 Task: Look for space in Wazīrābād, Pakistan from 12th  August, 2023 to 15th August, 2023 for 3 adults in price range Rs.12000 to Rs.16000. Place can be entire place with 2 bedrooms having 3 beds and 1 bathroom. Property type can be house, flat, guest house. Booking option can be shelf check-in. Required host language is English.
Action: Mouse moved to (418, 63)
Screenshot: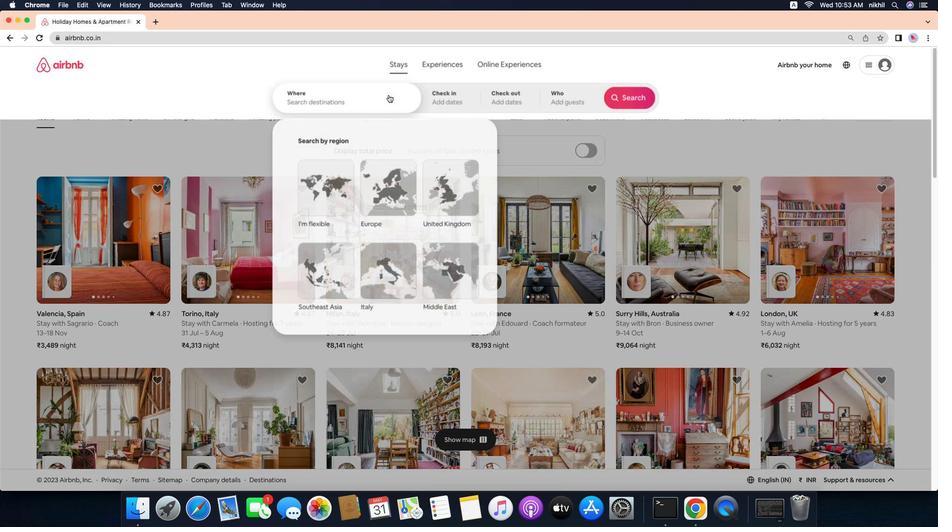 
Action: Mouse pressed left at (418, 63)
Screenshot: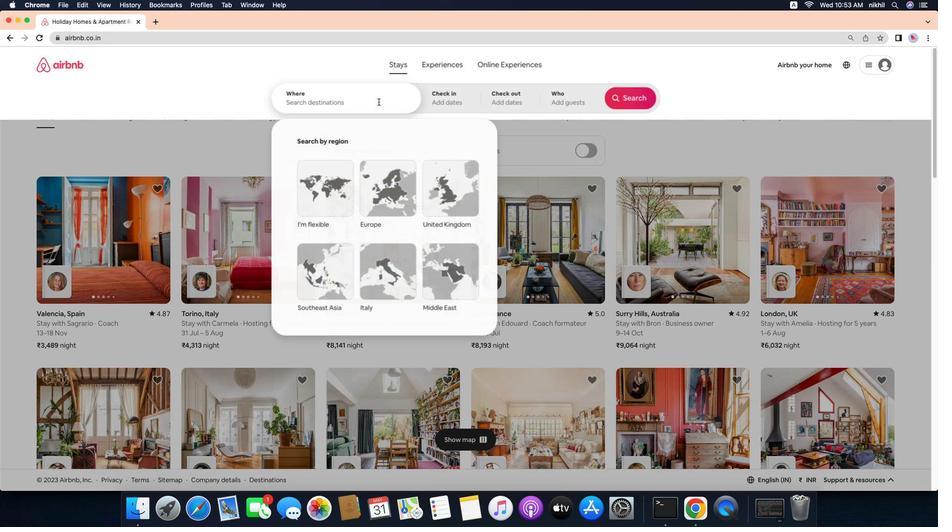 
Action: Mouse moved to (444, 64)
Screenshot: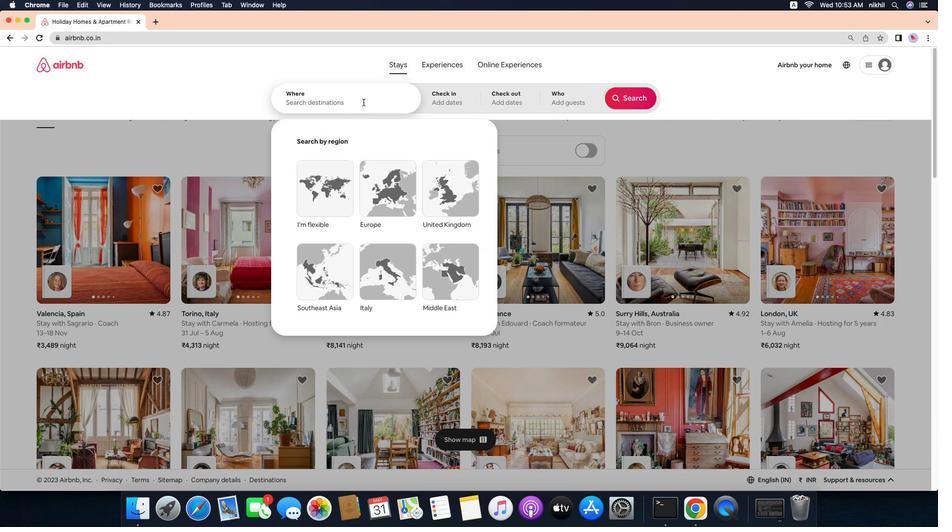 
Action: Mouse pressed left at (444, 64)
Screenshot: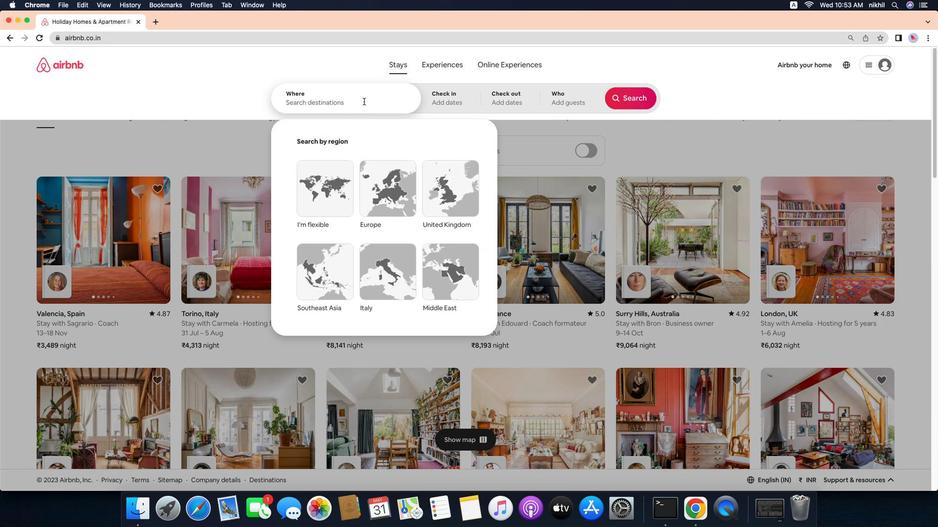
Action: Mouse moved to (382, 102)
Screenshot: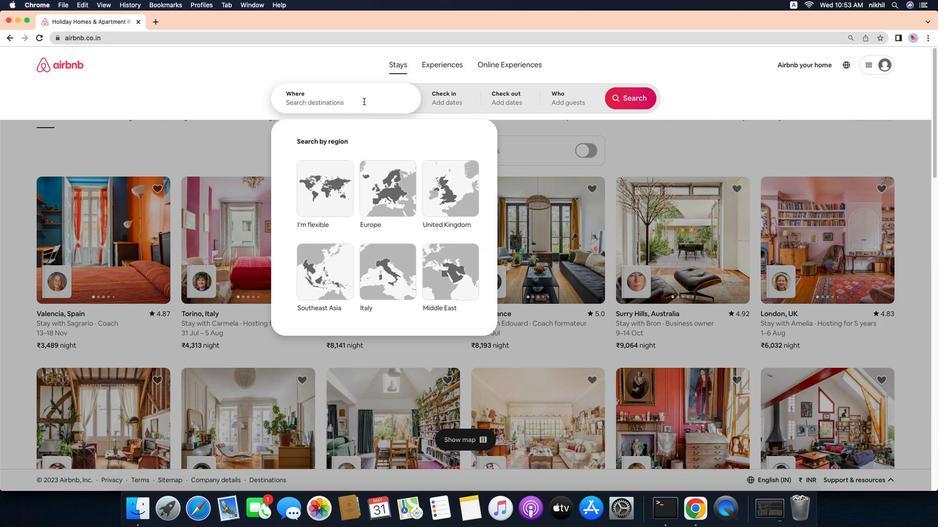 
Action: Mouse pressed left at (382, 102)
Screenshot: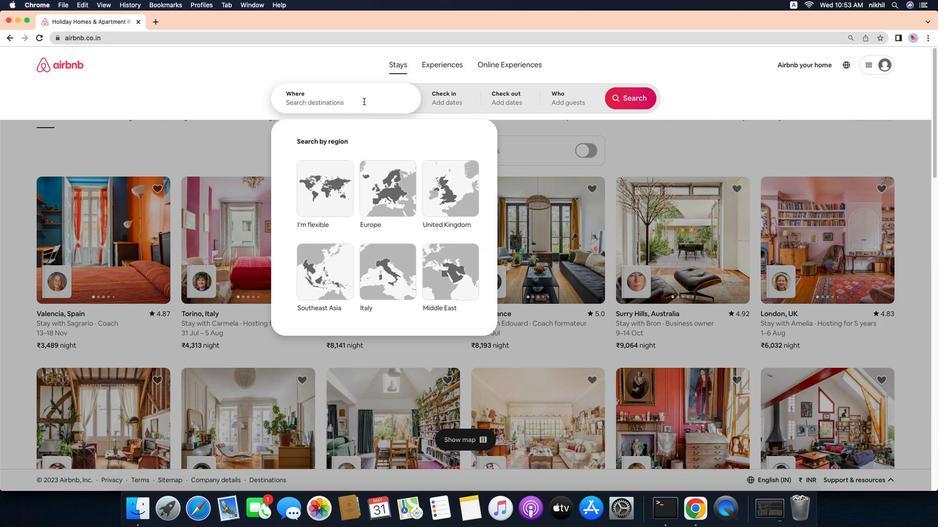 
Action: Key pressed Key.caps_lock'W'Key.caps_lock'a''z''i''r''a''b''a''d'','Key.space
Screenshot: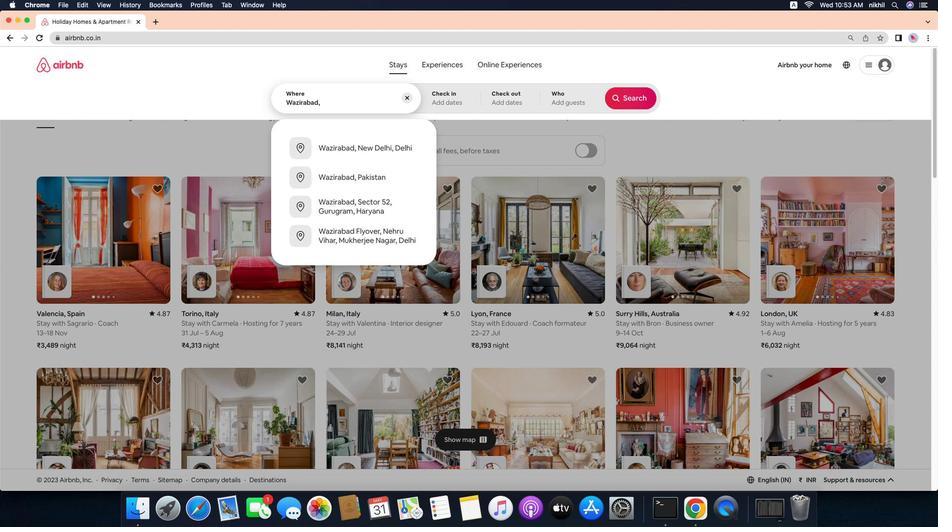 
Action: Mouse moved to (405, 183)
Screenshot: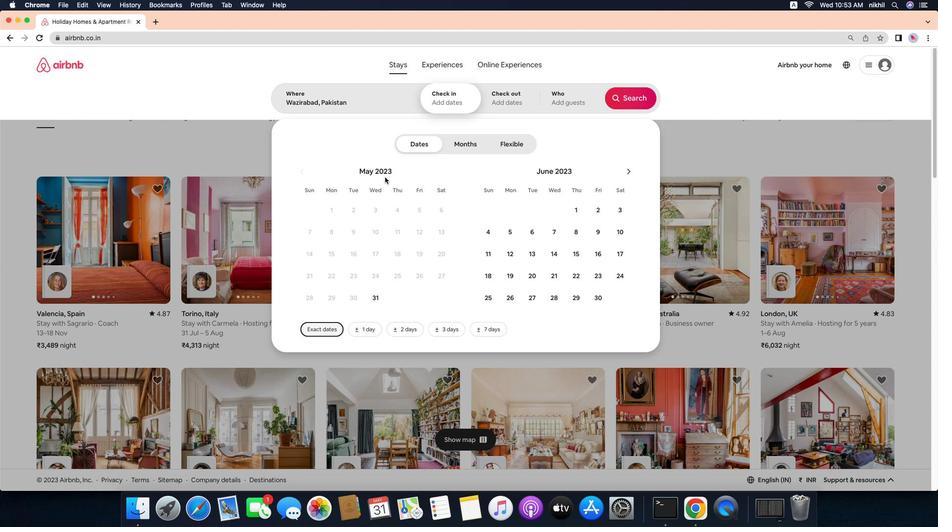 
Action: Mouse pressed left at (405, 183)
Screenshot: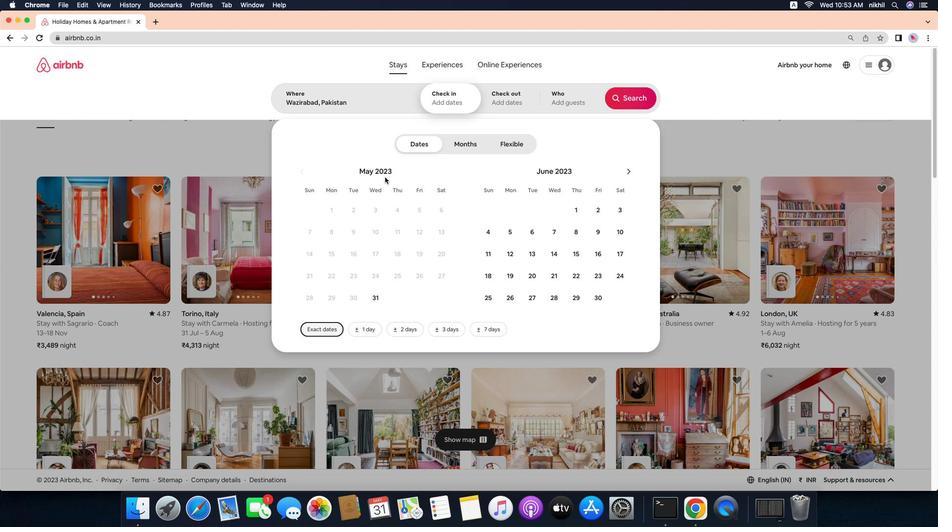 
Action: Mouse moved to (660, 178)
Screenshot: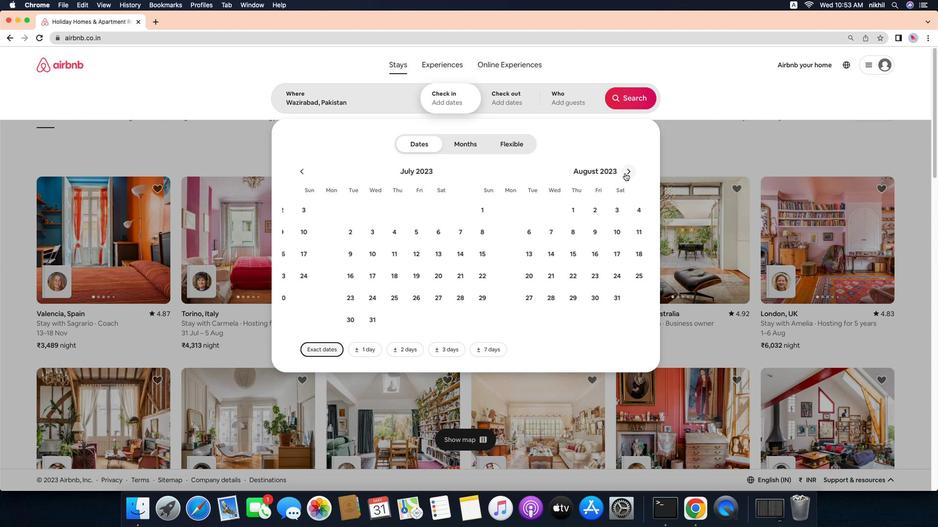 
Action: Mouse pressed left at (660, 178)
Screenshot: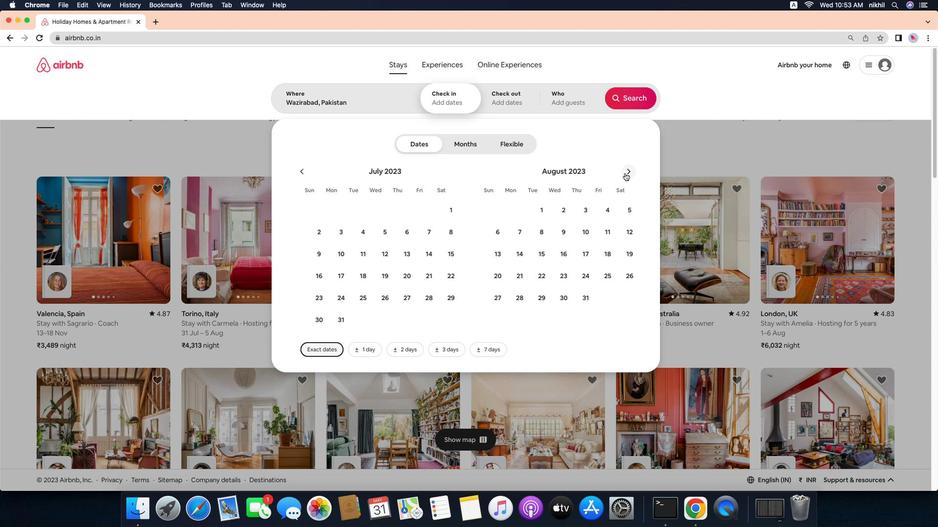 
Action: Mouse pressed left at (660, 178)
Screenshot: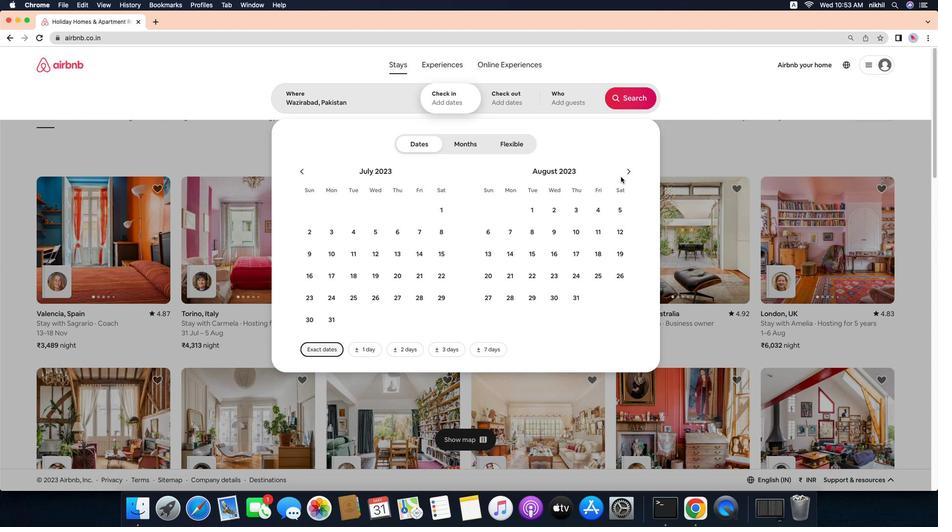 
Action: Mouse moved to (658, 243)
Screenshot: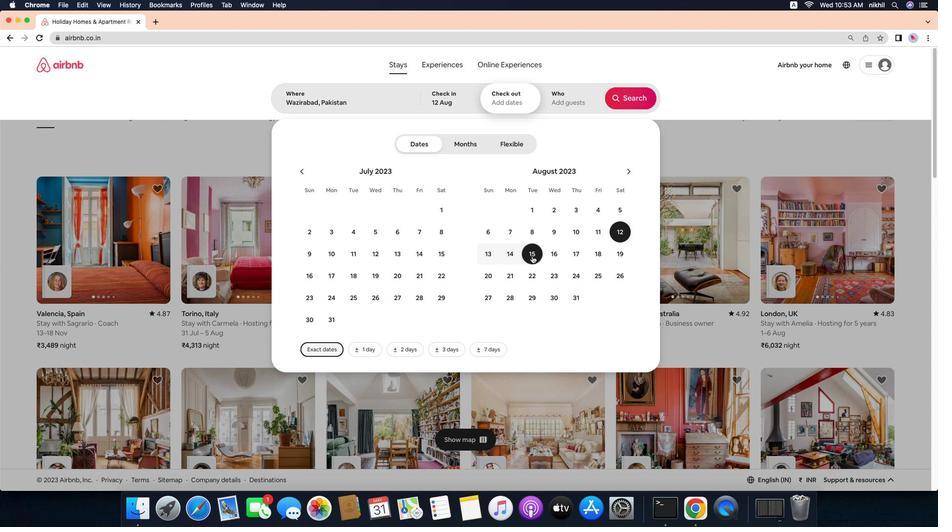 
Action: Mouse pressed left at (658, 243)
Screenshot: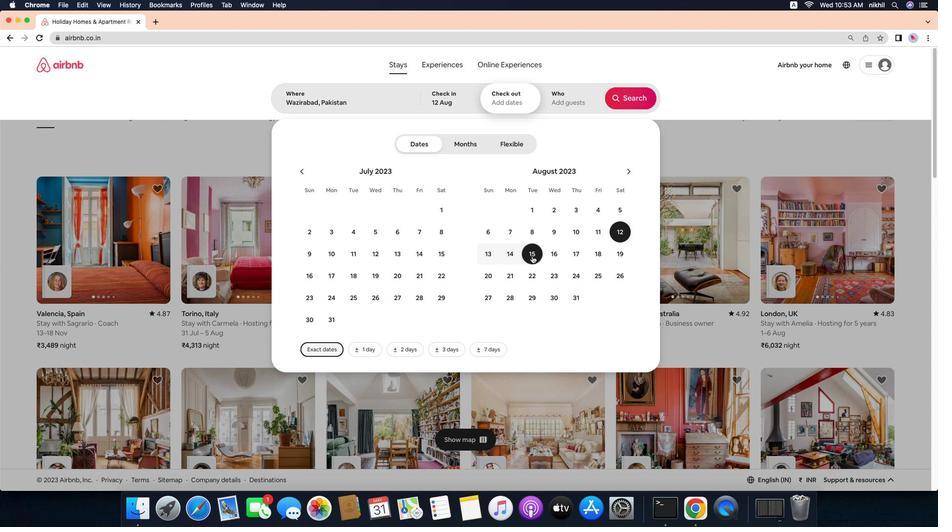 
Action: Mouse moved to (561, 267)
Screenshot: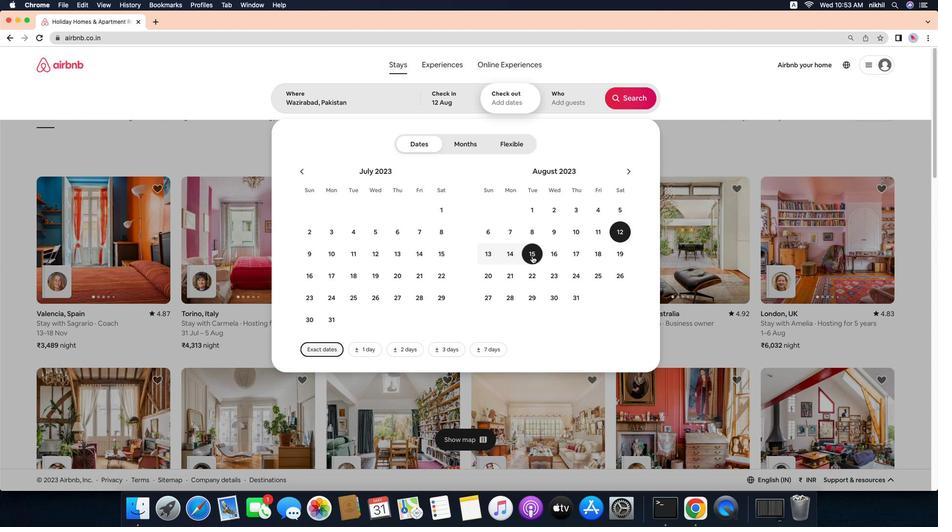 
Action: Mouse pressed left at (561, 267)
Screenshot: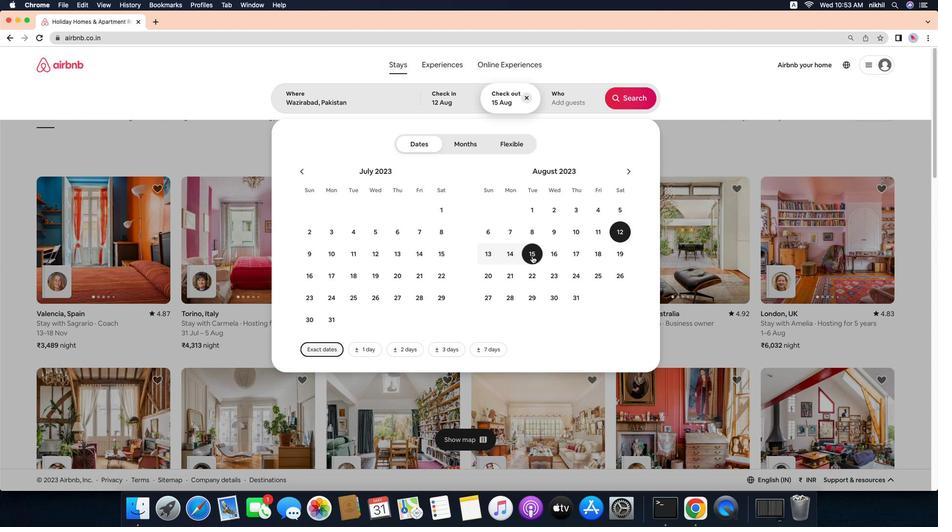 
Action: Mouse moved to (587, 102)
Screenshot: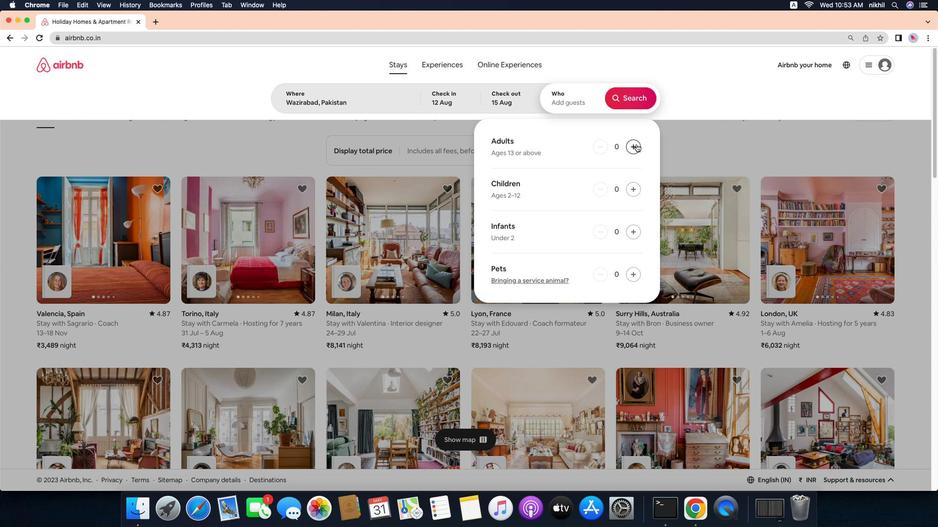 
Action: Mouse pressed left at (587, 102)
Screenshot: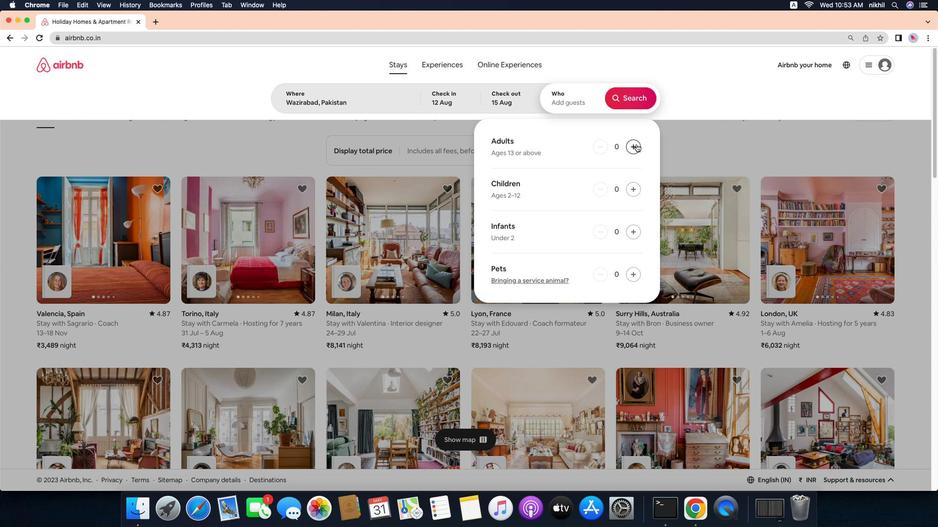 
Action: Mouse moved to (673, 148)
Screenshot: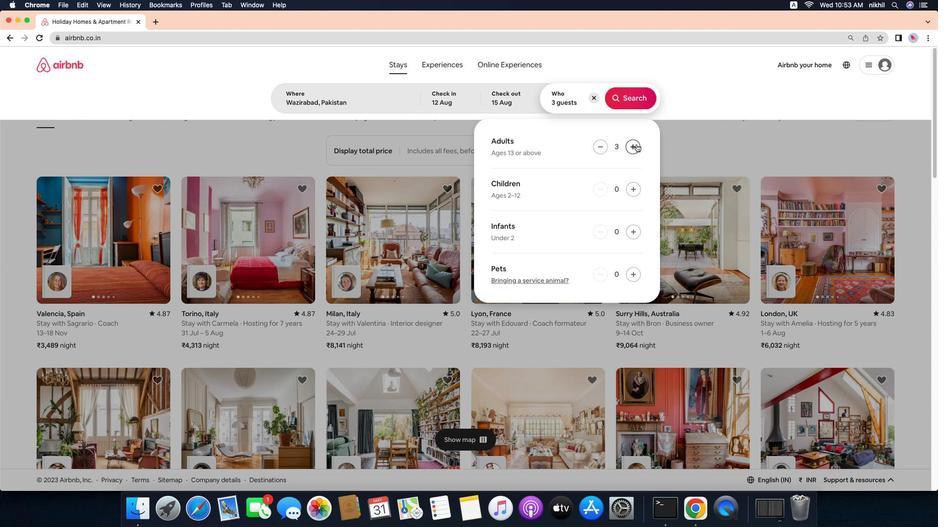 
Action: Mouse pressed left at (673, 148)
Screenshot: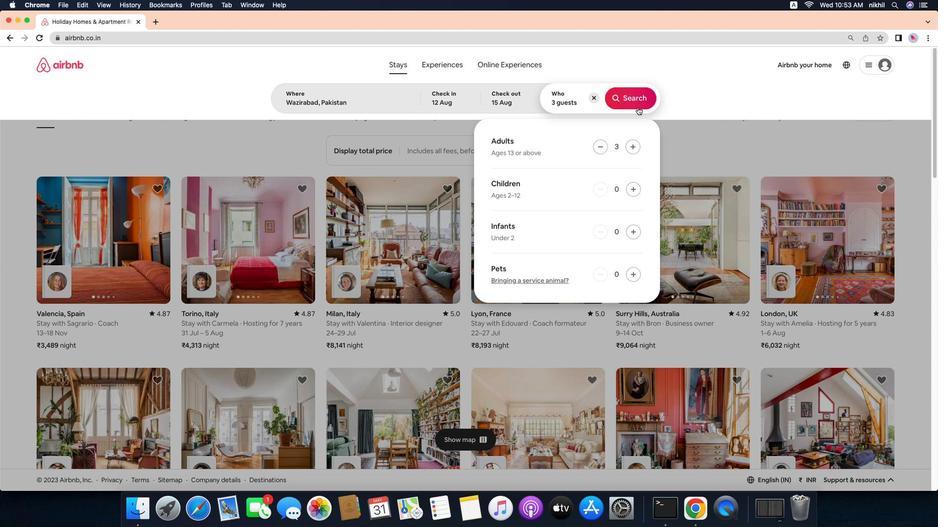 
Action: Mouse pressed left at (673, 148)
Screenshot: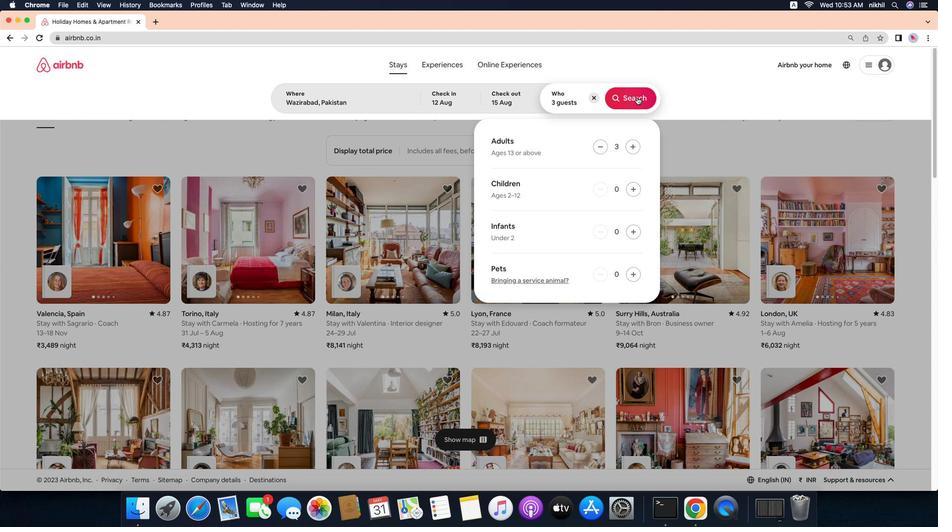
Action: Mouse pressed left at (673, 148)
Screenshot: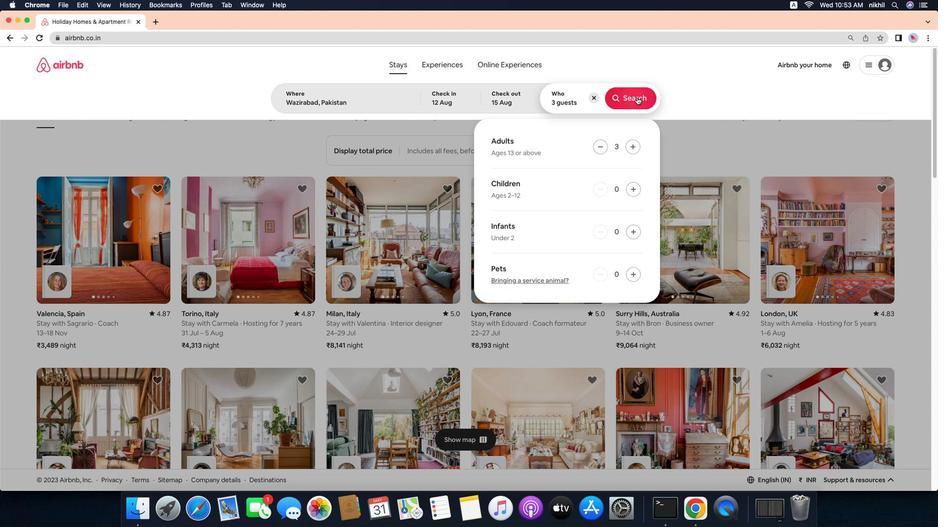 
Action: Mouse moved to (673, 98)
Screenshot: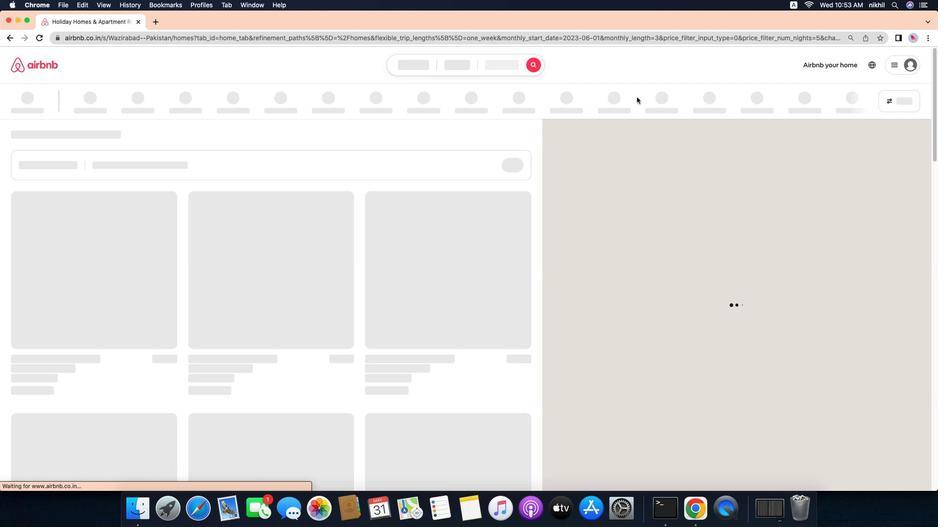 
Action: Mouse pressed left at (673, 98)
Screenshot: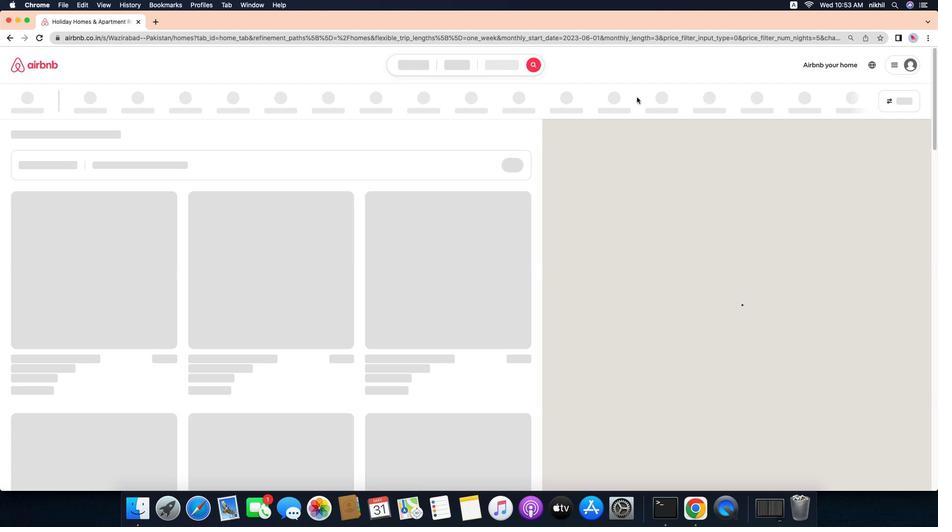 
Action: Mouse moved to (952, 102)
Screenshot: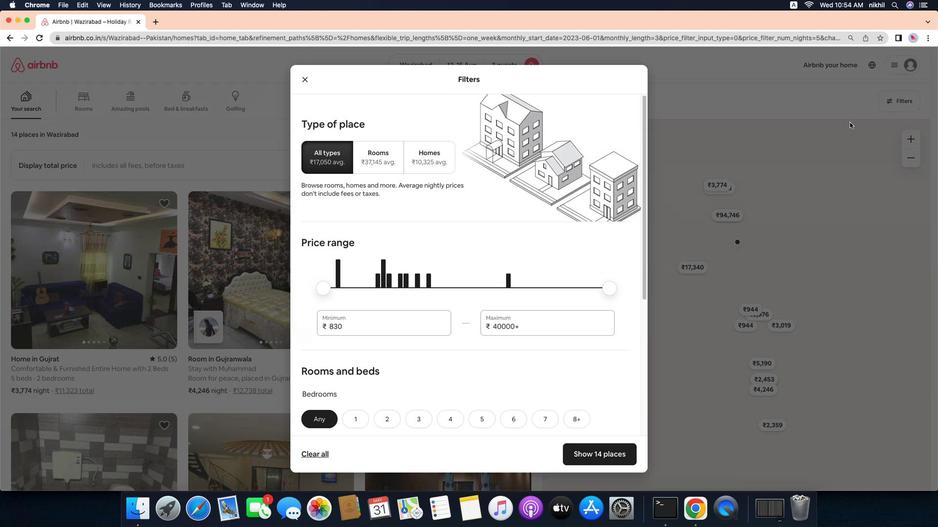 
Action: Mouse pressed left at (952, 102)
Screenshot: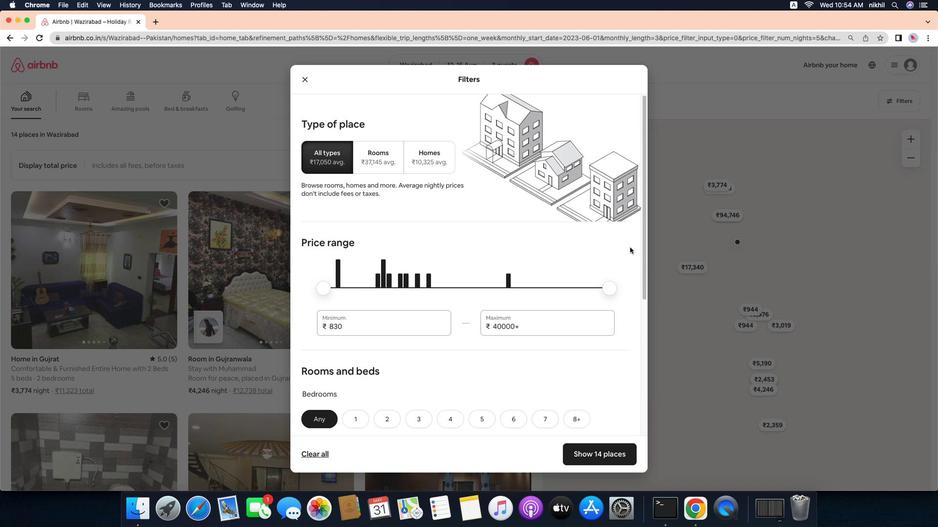 
Action: Mouse moved to (411, 343)
Screenshot: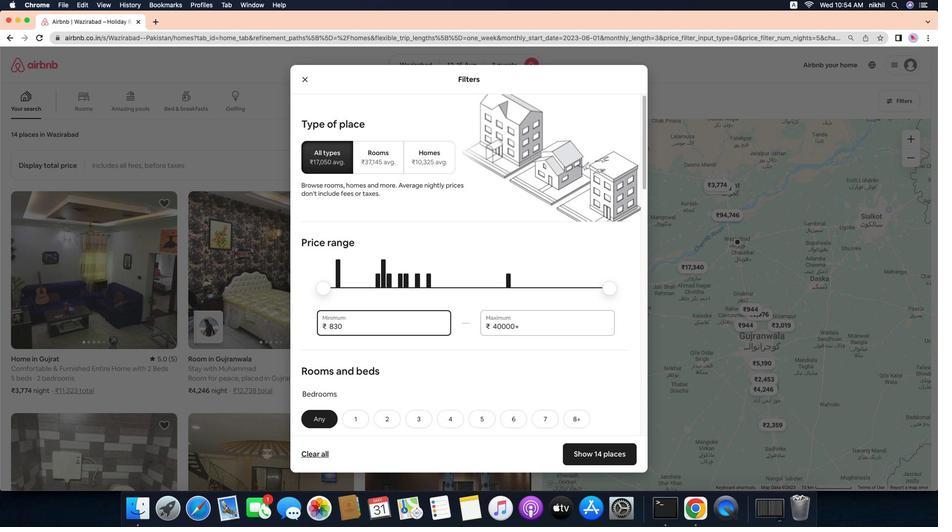 
Action: Mouse pressed left at (411, 343)
Screenshot: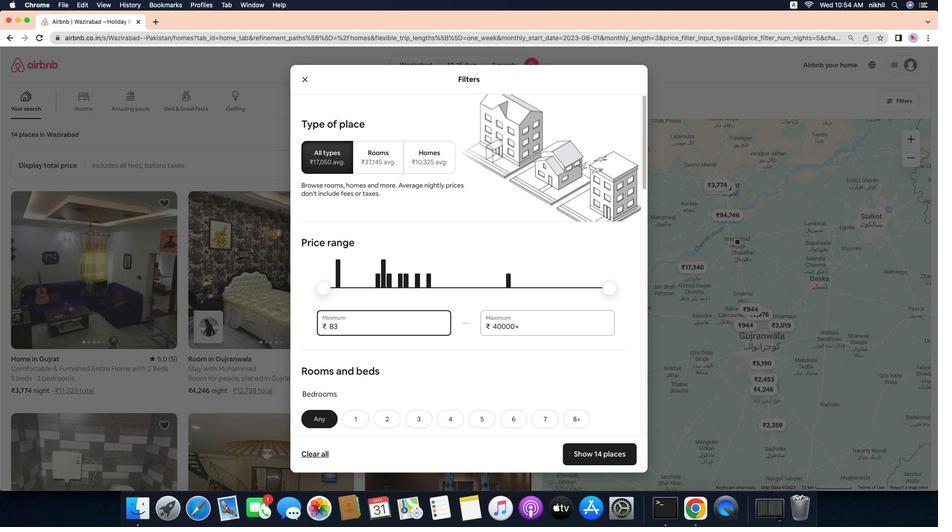 
Action: Key pressed Key.backspaceKey.backspaceKey.backspaceKey.backspace'1''2''0''0''0'
Screenshot: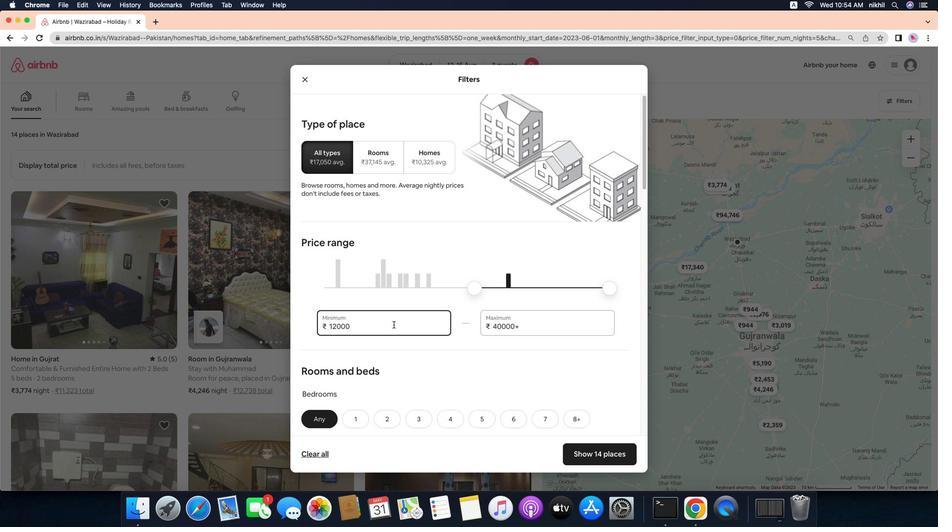 
Action: Mouse moved to (565, 341)
Screenshot: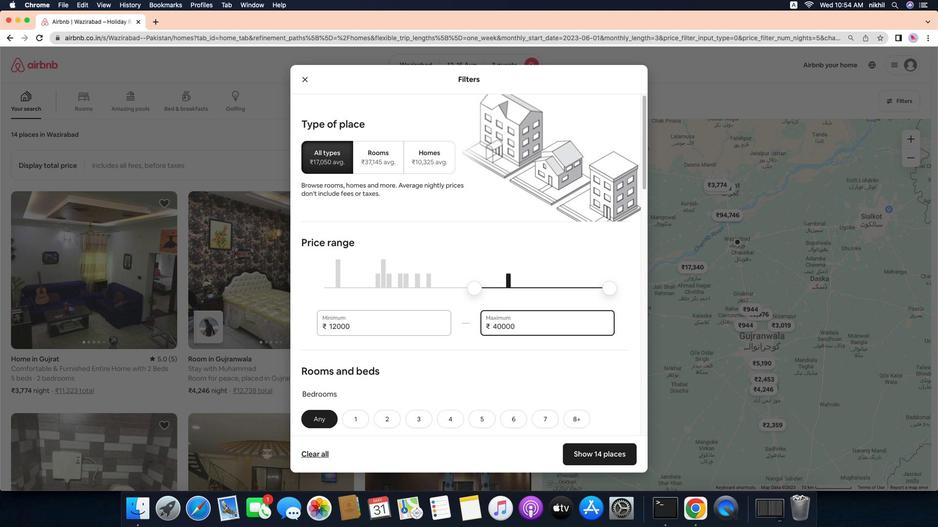 
Action: Mouse pressed left at (565, 341)
Screenshot: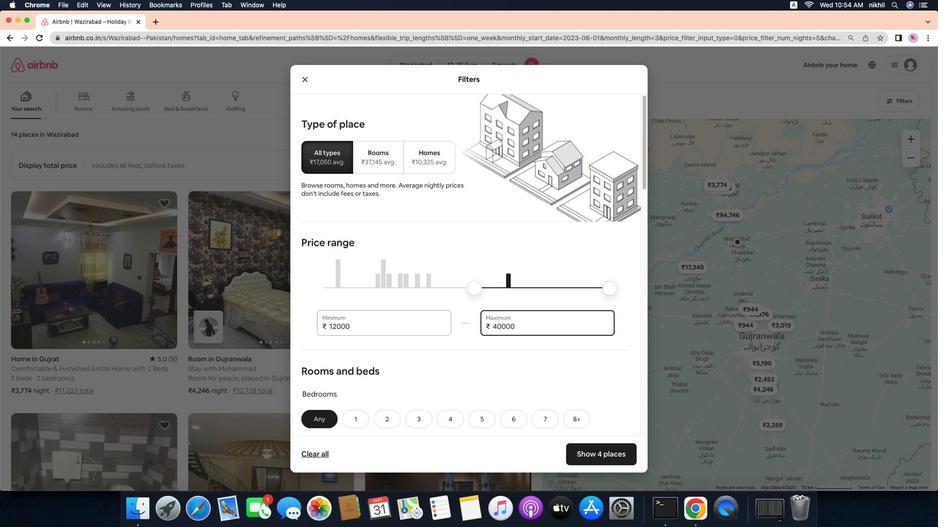 
Action: Key pressed Key.backspaceKey.backspaceKey.backspaceKey.backspaceKey.backspaceKey.backspace'1''6''0''0''0'
Screenshot: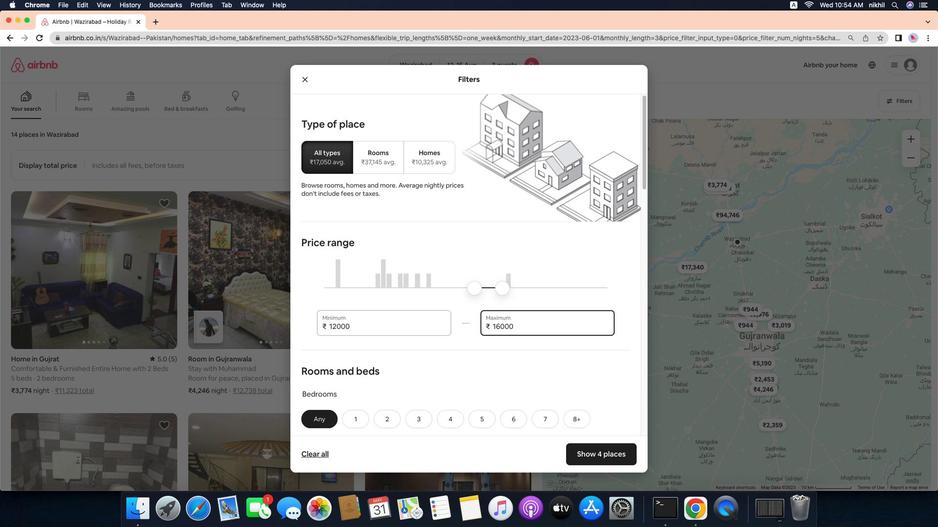 
Action: Mouse moved to (479, 374)
Screenshot: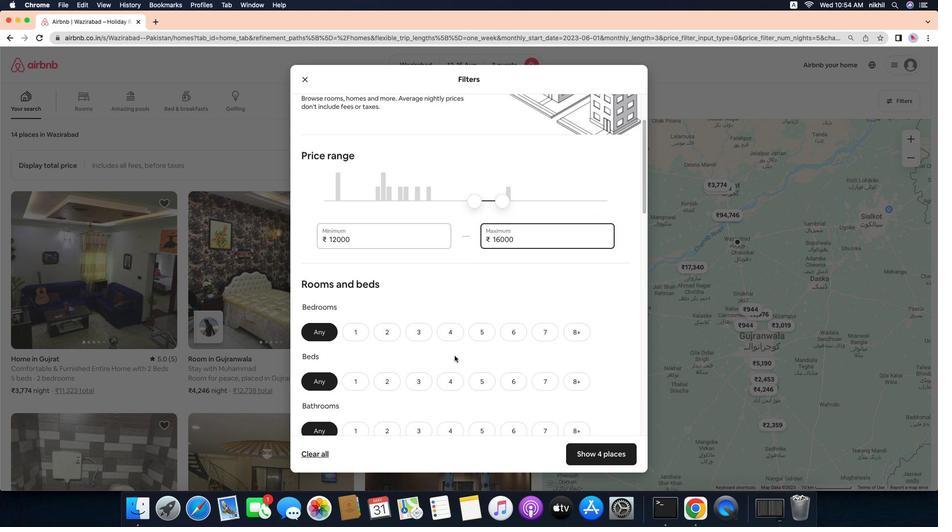 
Action: Mouse scrolled (479, 374) with delta (-5, -5)
Screenshot: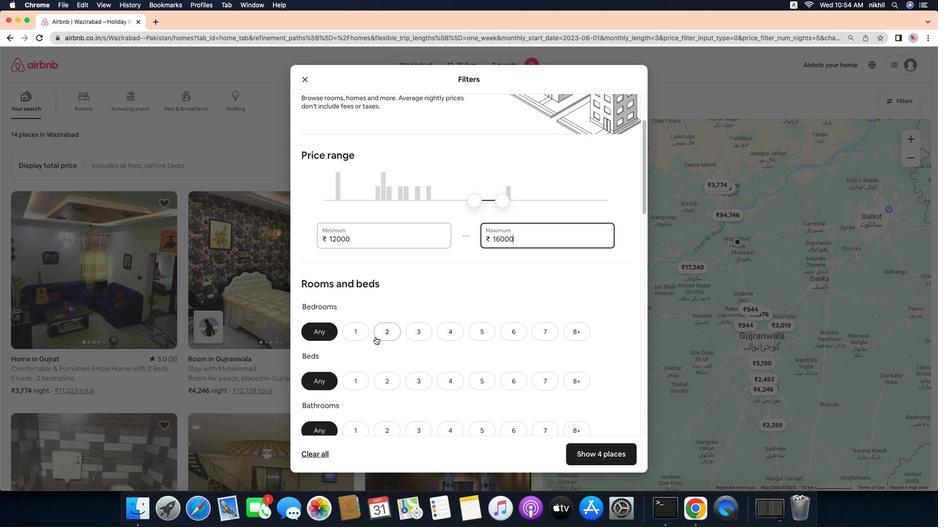 
Action: Mouse scrolled (479, 374) with delta (-5, -5)
Screenshot: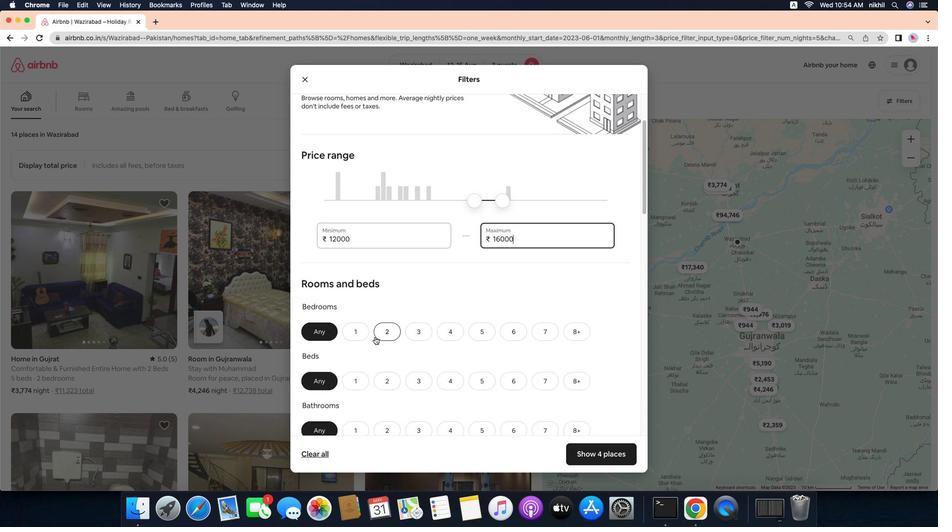 
Action: Mouse scrolled (479, 374) with delta (-5, -6)
Screenshot: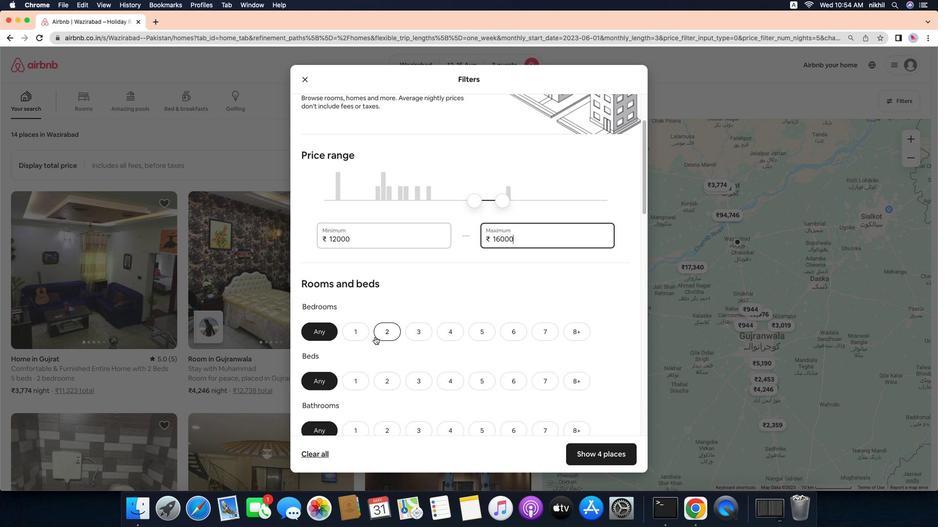 
Action: Mouse scrolled (479, 374) with delta (-5, -5)
Screenshot: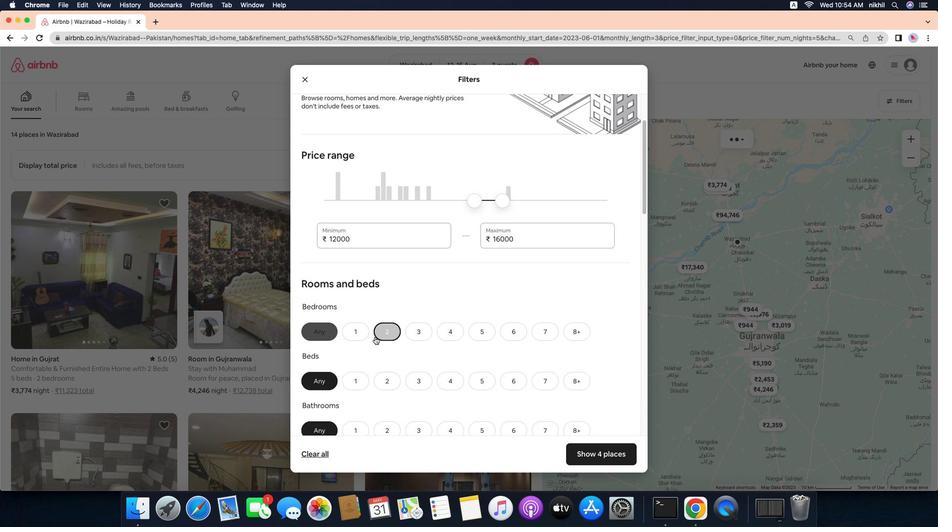 
Action: Mouse moved to (394, 354)
Screenshot: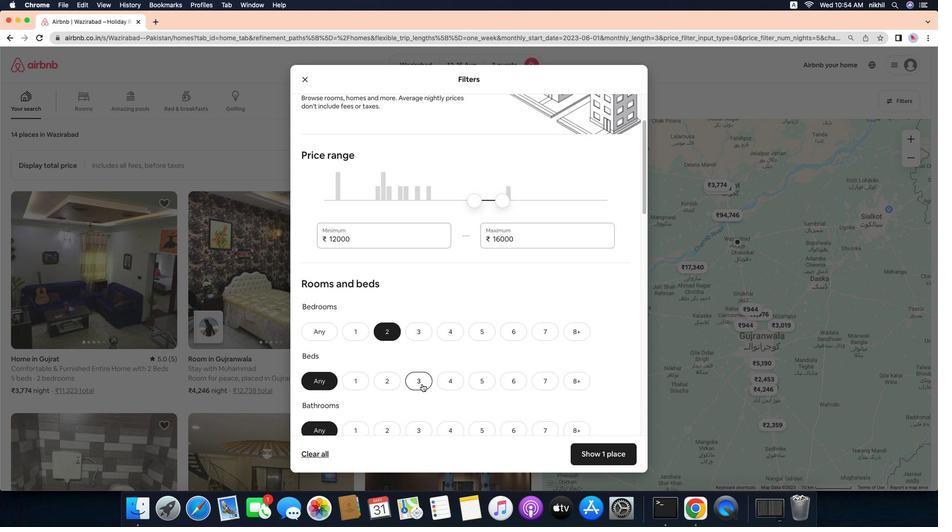 
Action: Mouse pressed left at (394, 354)
Screenshot: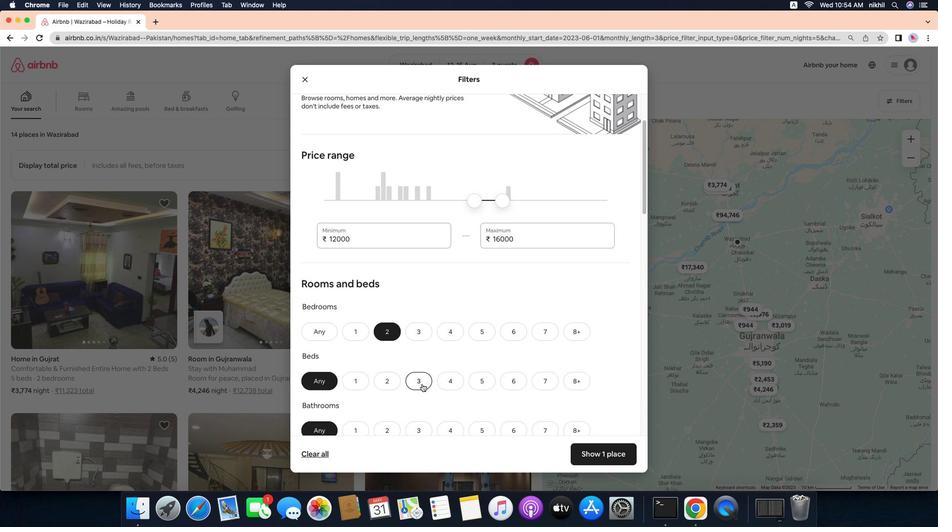 
Action: Mouse moved to (444, 404)
Screenshot: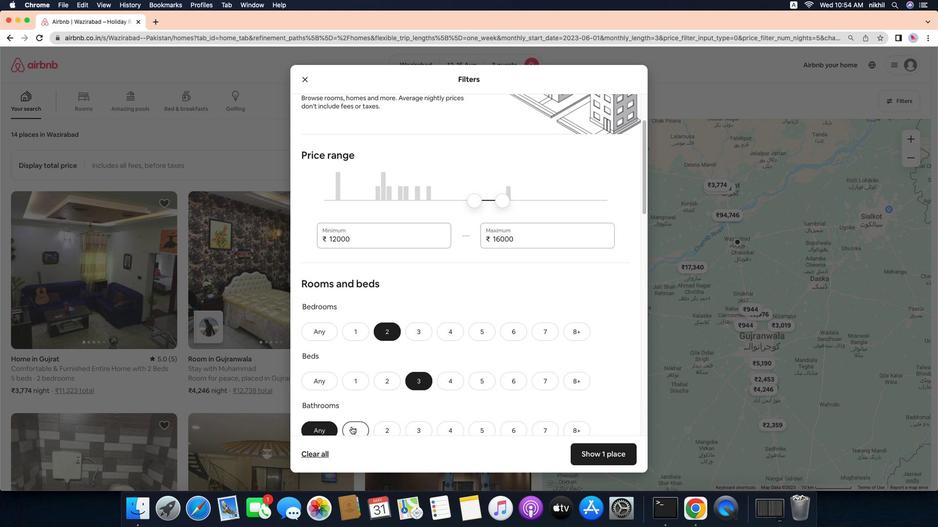 
Action: Mouse pressed left at (444, 404)
Screenshot: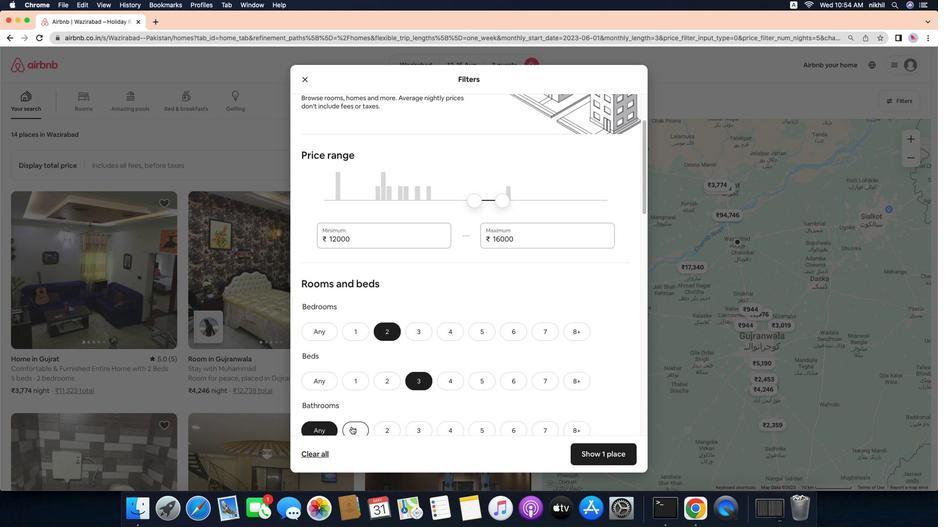 
Action: Mouse moved to (368, 450)
Screenshot: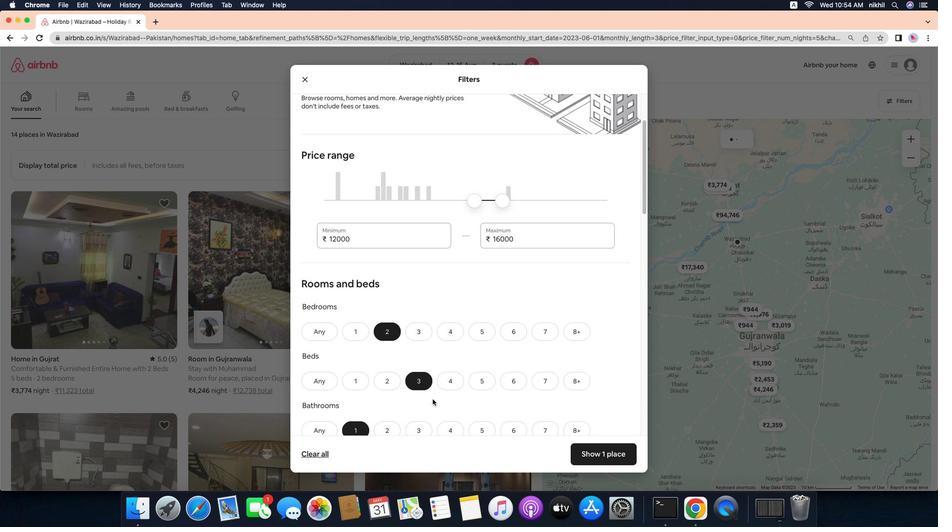 
Action: Mouse pressed left at (368, 450)
Screenshot: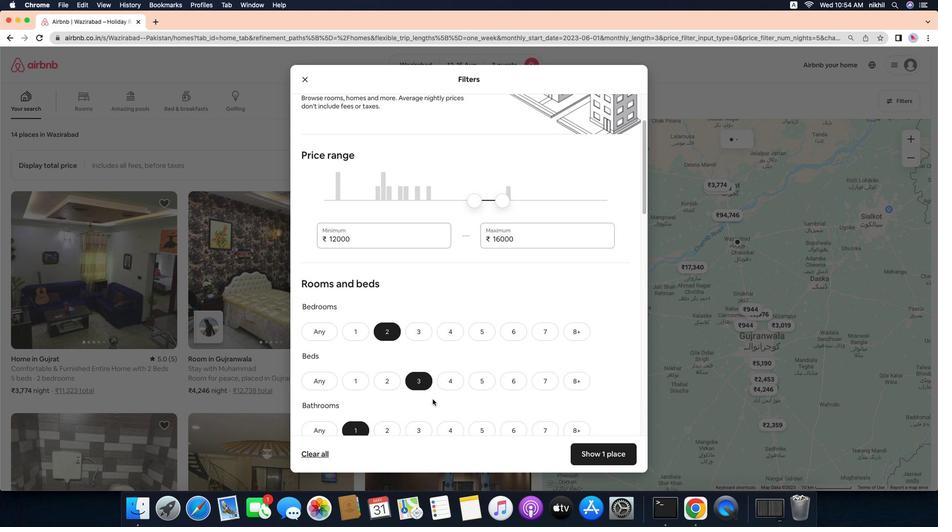 
Action: Mouse moved to (455, 420)
Screenshot: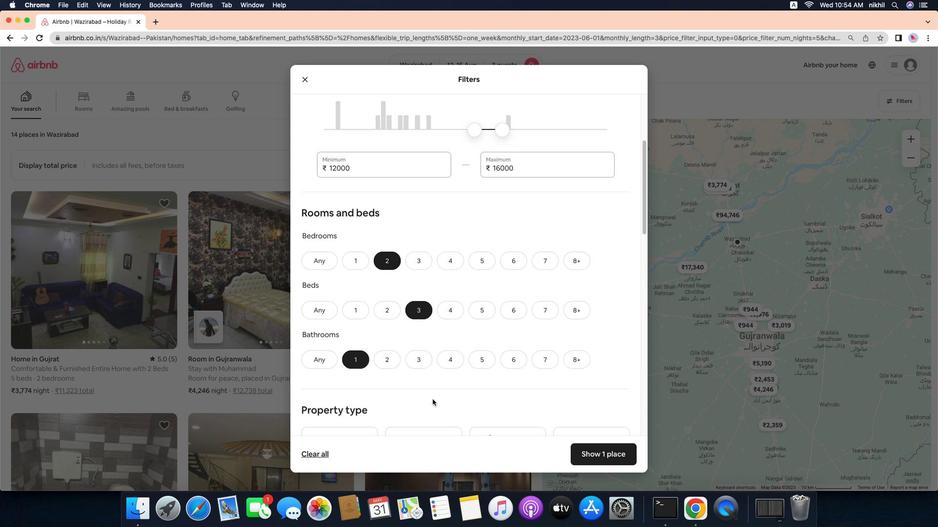 
Action: Mouse scrolled (455, 420) with delta (-5, -5)
Screenshot: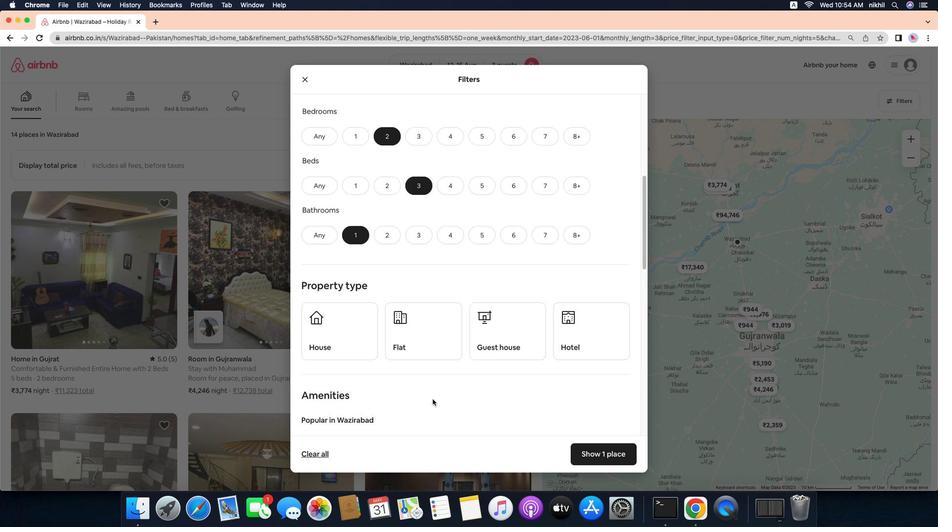 
Action: Mouse scrolled (455, 420) with delta (-5, -5)
Screenshot: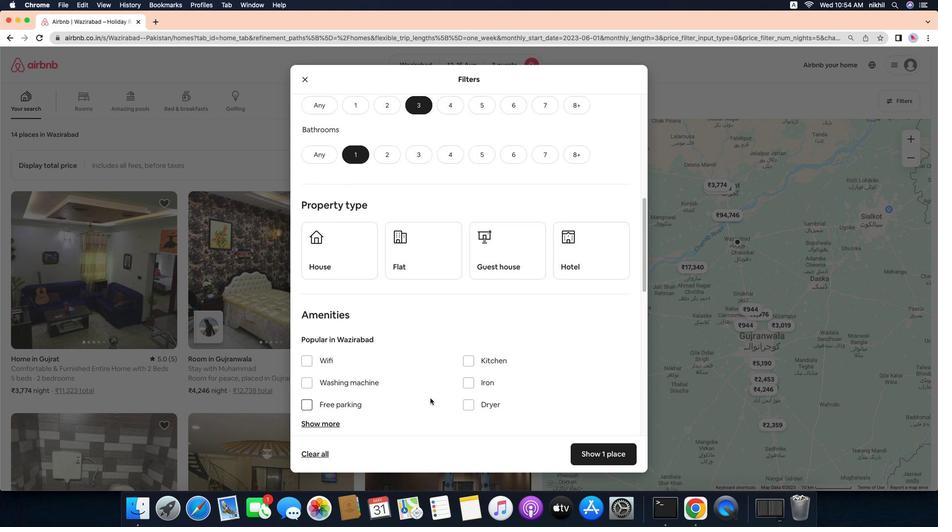
Action: Mouse scrolled (455, 420) with delta (-5, -5)
Screenshot: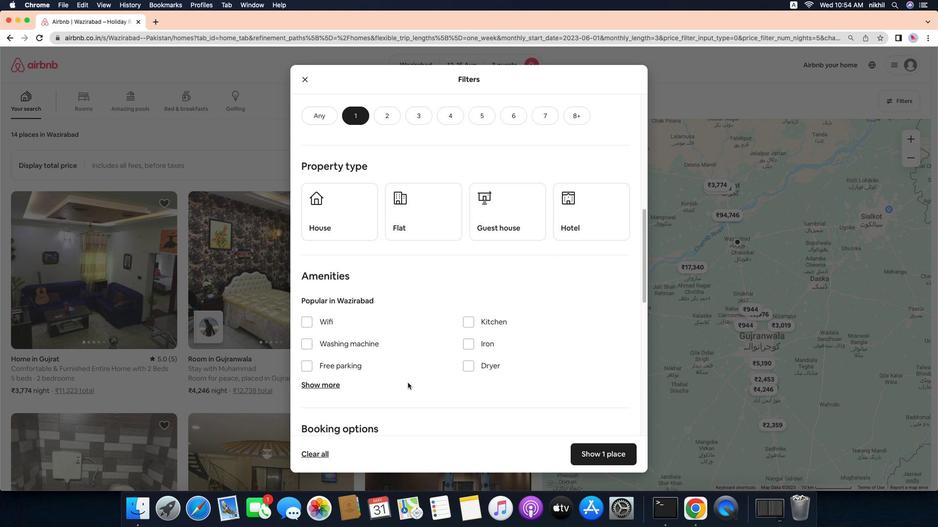 
Action: Mouse scrolled (455, 420) with delta (-5, -6)
Screenshot: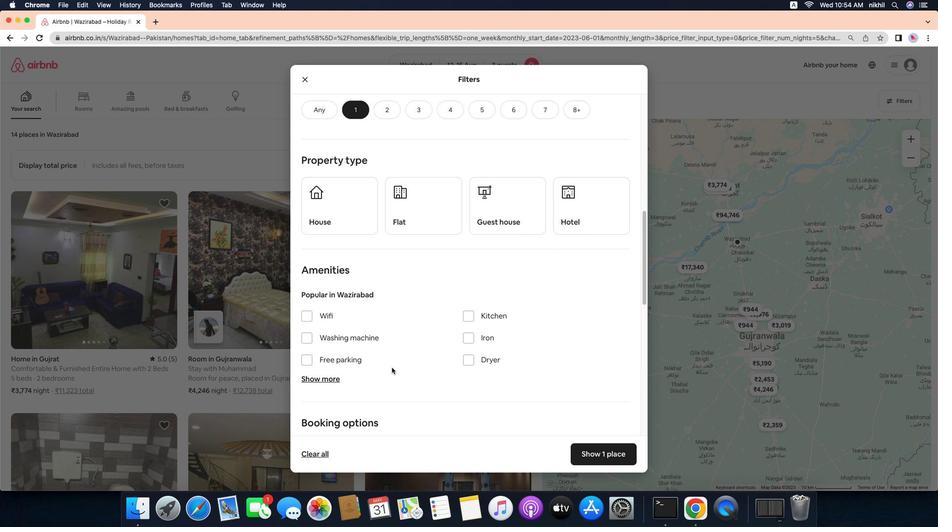 
Action: Mouse scrolled (455, 420) with delta (-5, -5)
Screenshot: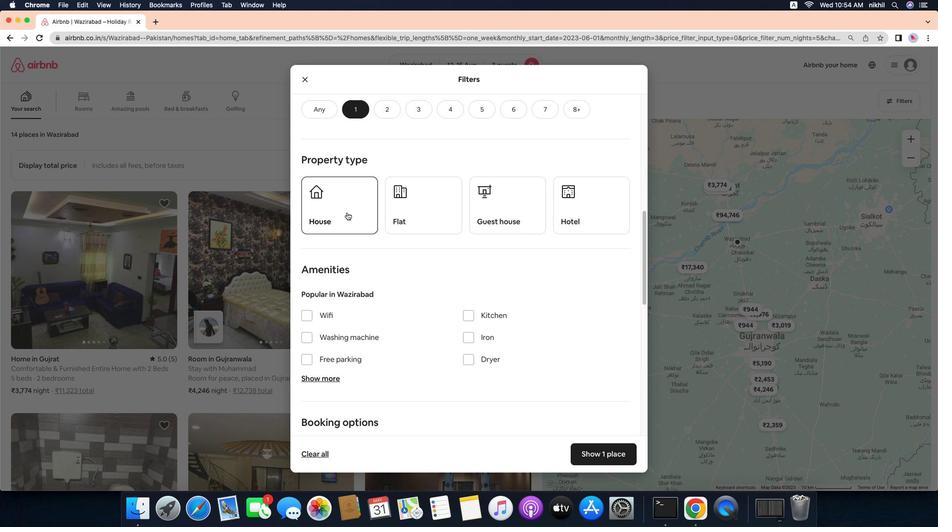 
Action: Mouse scrolled (455, 420) with delta (-5, -5)
Screenshot: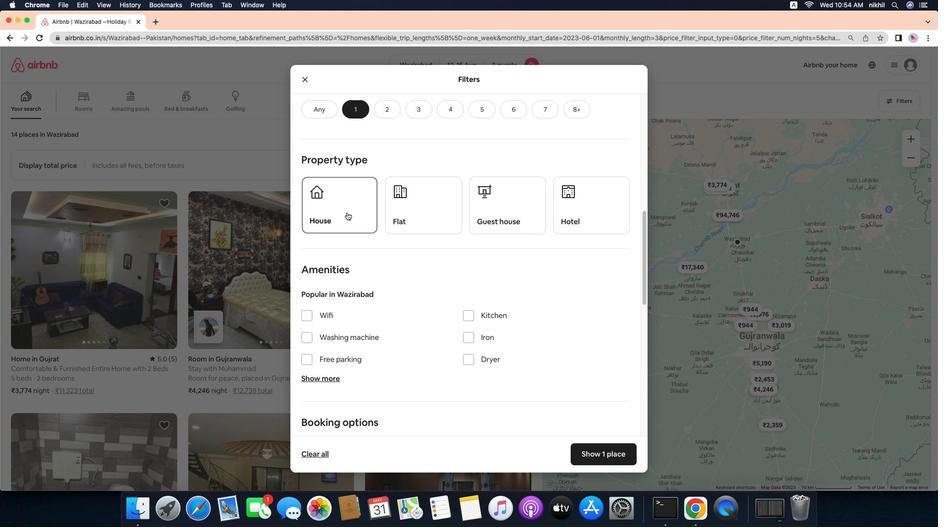 
Action: Mouse scrolled (455, 420) with delta (-5, -6)
Screenshot: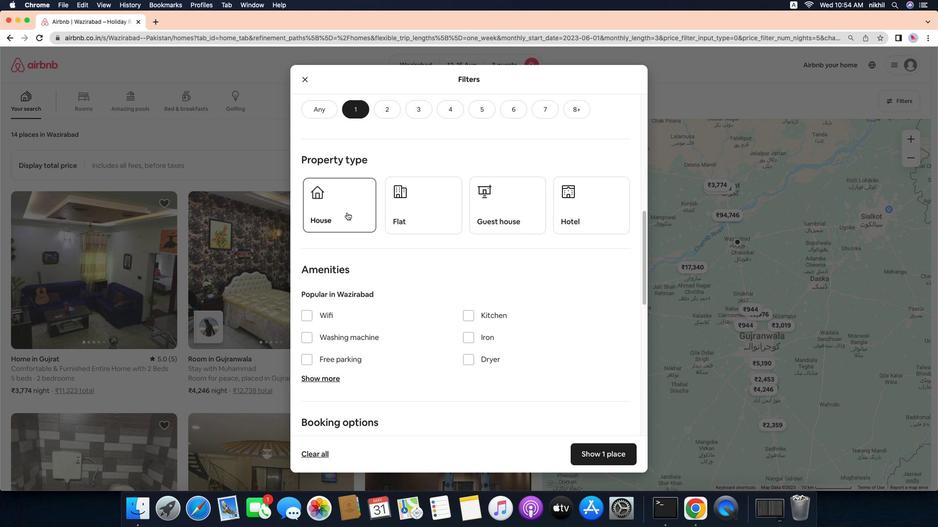 
Action: Mouse scrolled (455, 420) with delta (-5, -7)
Screenshot: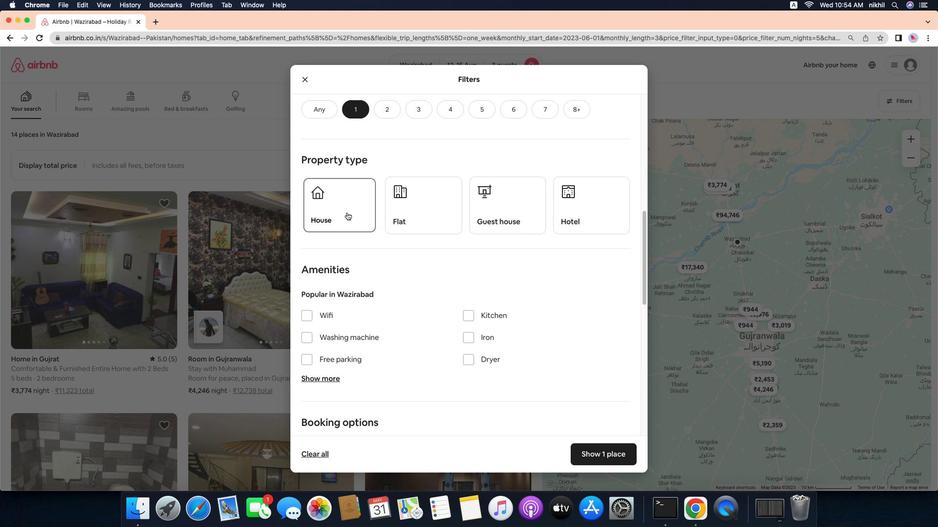 
Action: Mouse scrolled (455, 420) with delta (-5, -7)
Screenshot: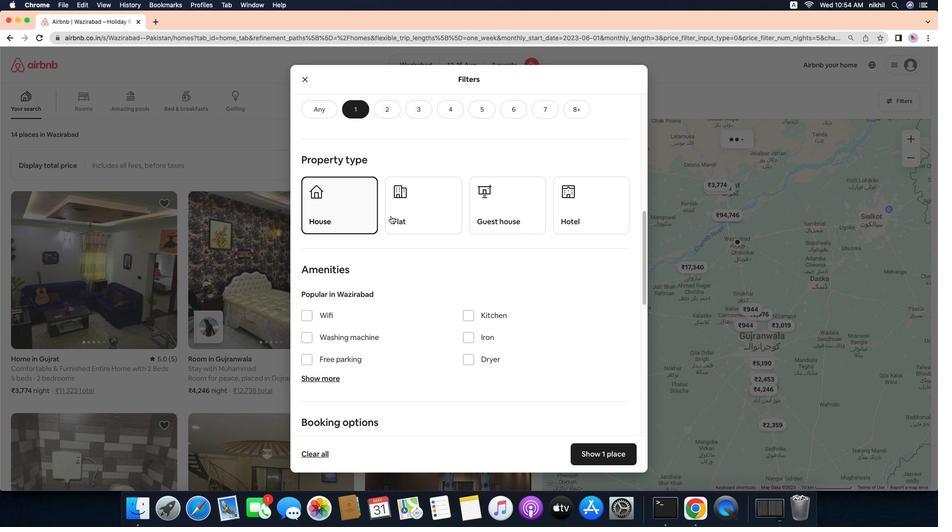 
Action: Mouse moved to (364, 221)
Screenshot: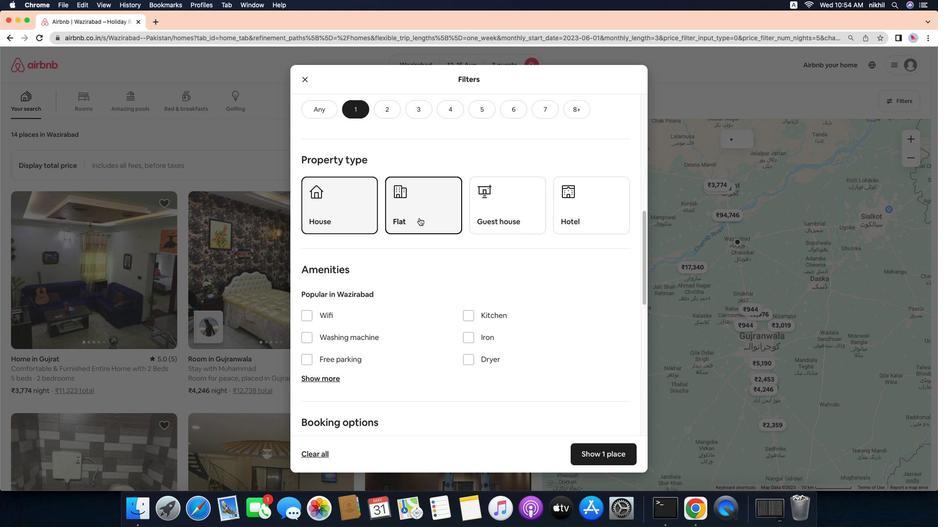 
Action: Mouse pressed left at (364, 221)
Screenshot: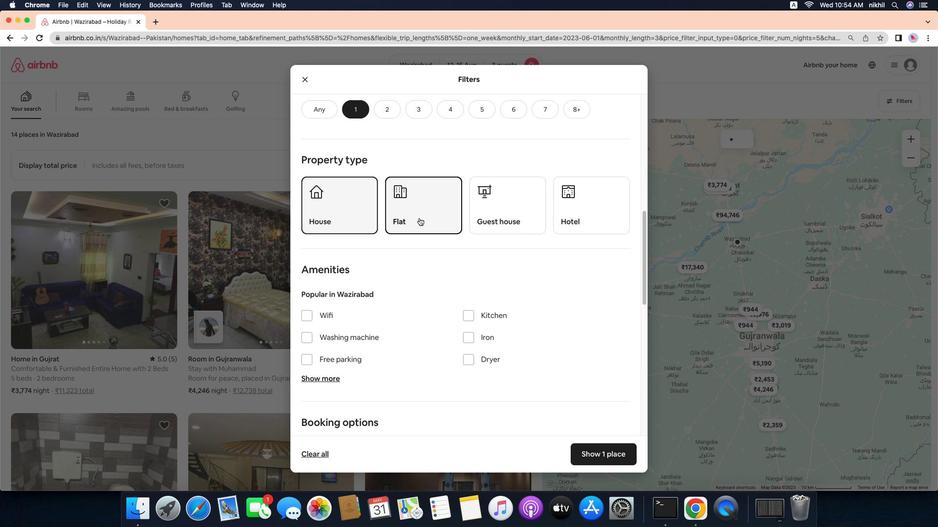 
Action: Mouse moved to (441, 226)
Screenshot: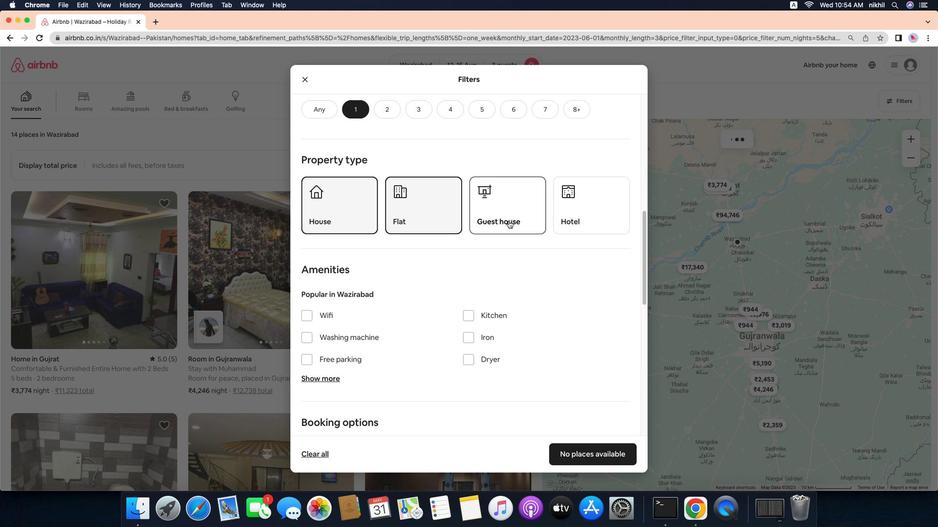
Action: Mouse pressed left at (441, 226)
Screenshot: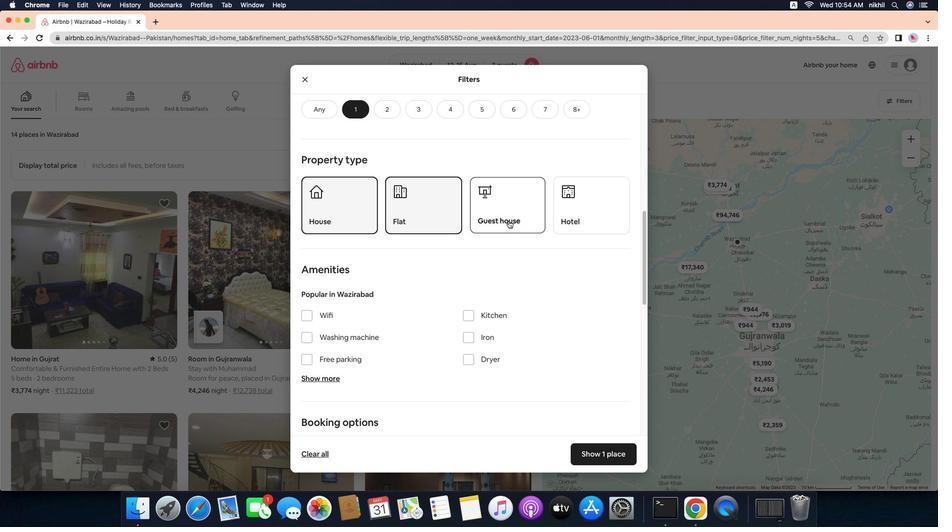 
Action: Mouse moved to (537, 229)
Screenshot: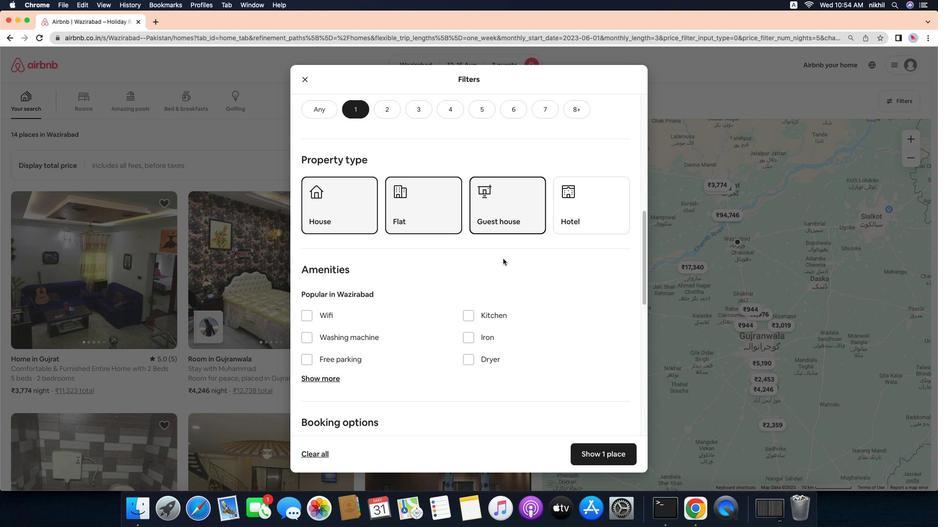 
Action: Mouse pressed left at (537, 229)
Screenshot: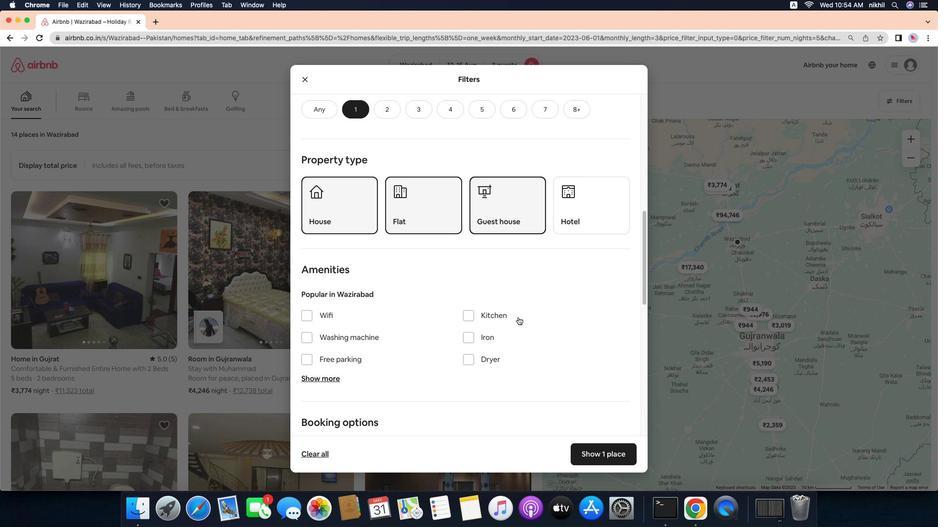 
Action: Mouse moved to (547, 334)
Screenshot: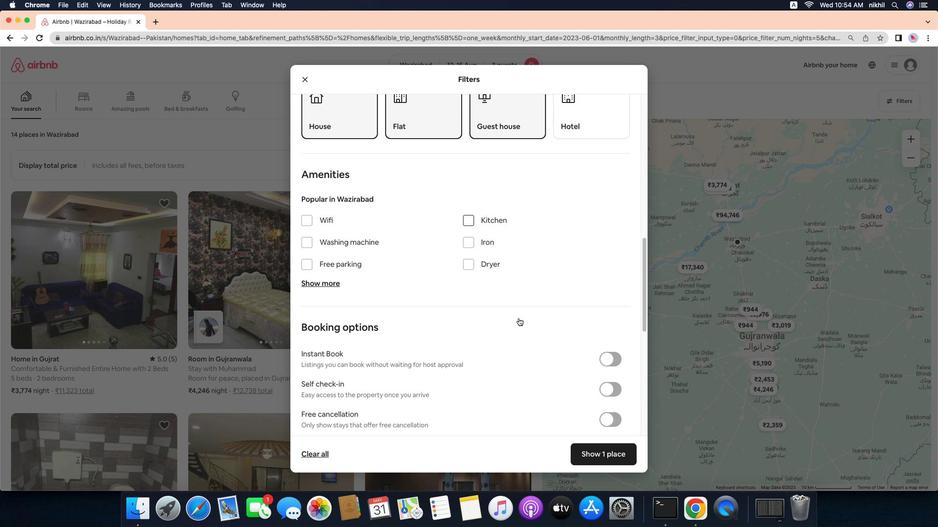 
Action: Mouse scrolled (547, 334) with delta (-5, -5)
Screenshot: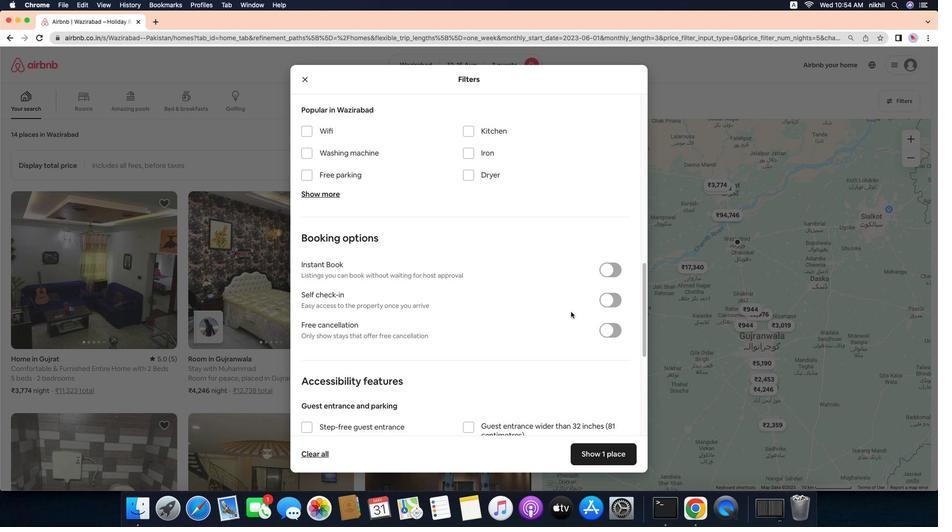 
Action: Mouse scrolled (547, 334) with delta (-5, -5)
Screenshot: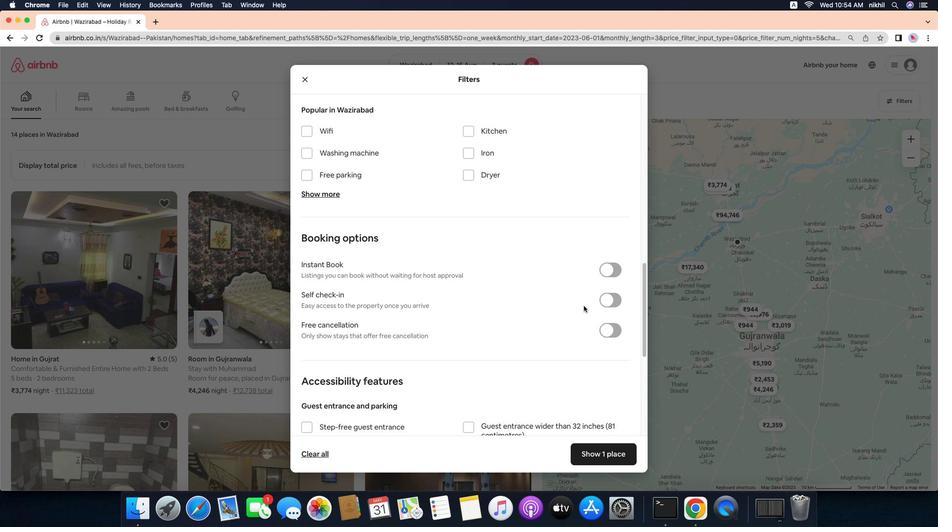 
Action: Mouse scrolled (547, 334) with delta (-5, -7)
Screenshot: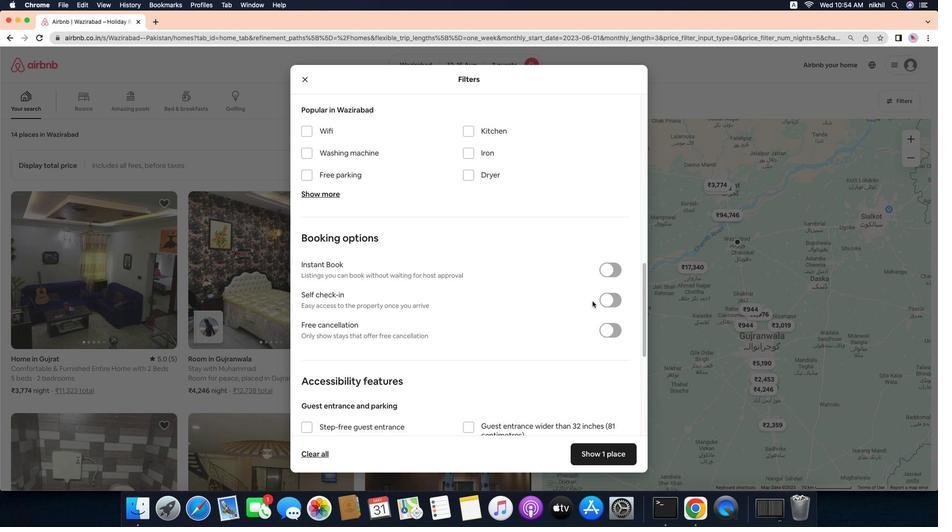 
Action: Mouse scrolled (547, 334) with delta (-5, -5)
Screenshot: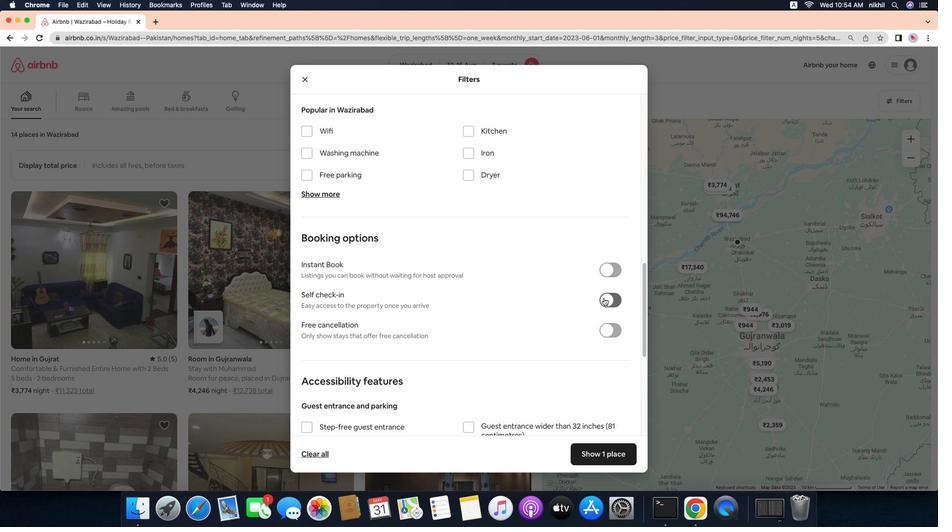 
Action: Mouse scrolled (547, 334) with delta (-5, -5)
Screenshot: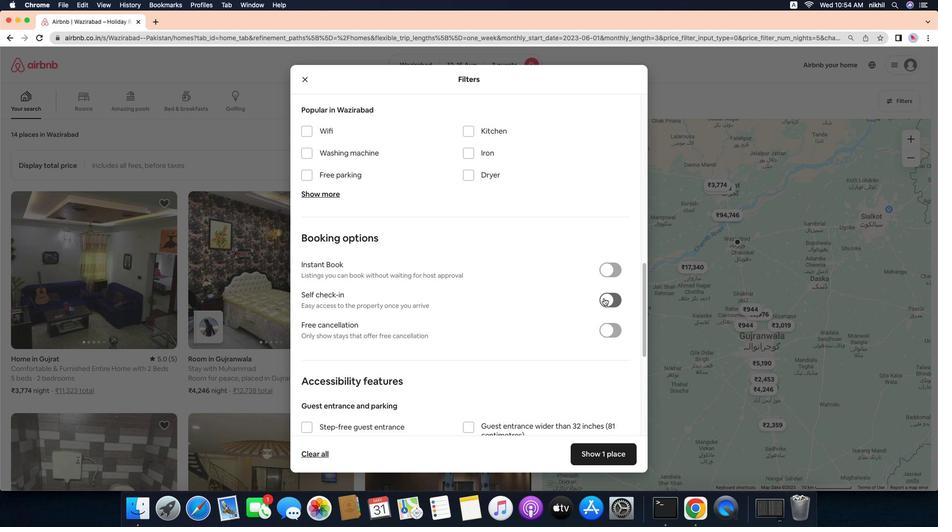 
Action: Mouse scrolled (547, 334) with delta (-5, -6)
Screenshot: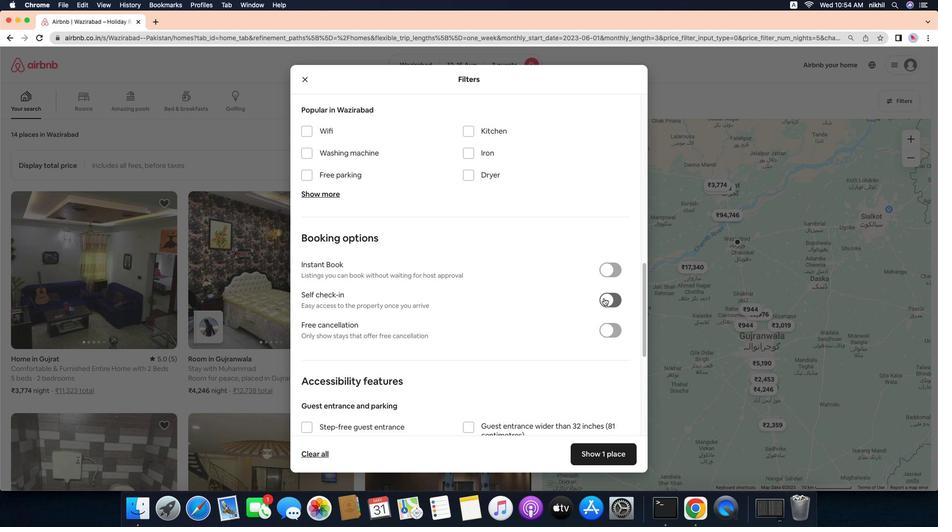 
Action: Mouse moved to (638, 312)
Screenshot: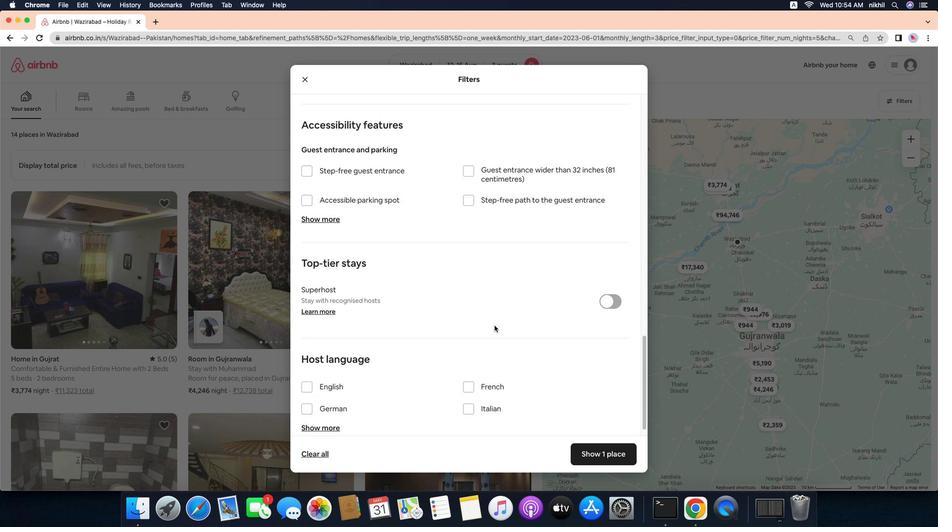 
Action: Mouse pressed left at (638, 312)
Screenshot: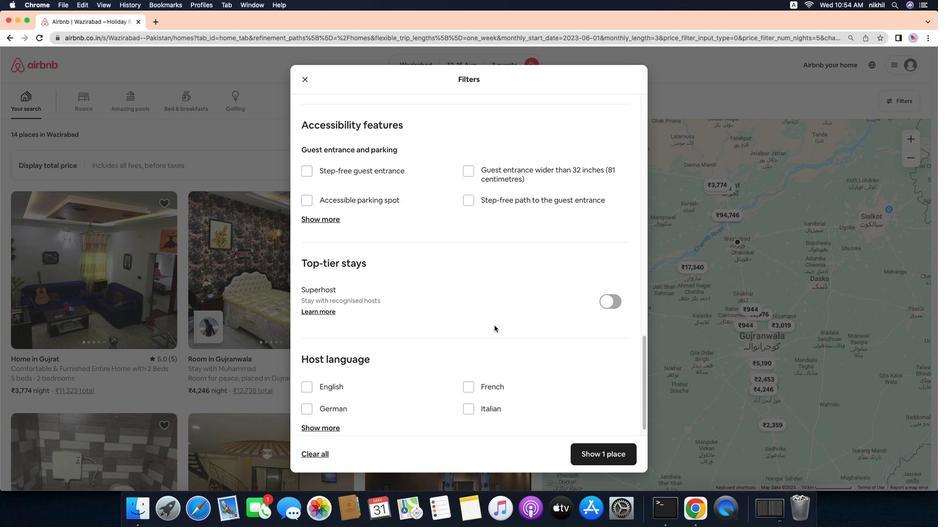 
Action: Mouse moved to (521, 342)
Screenshot: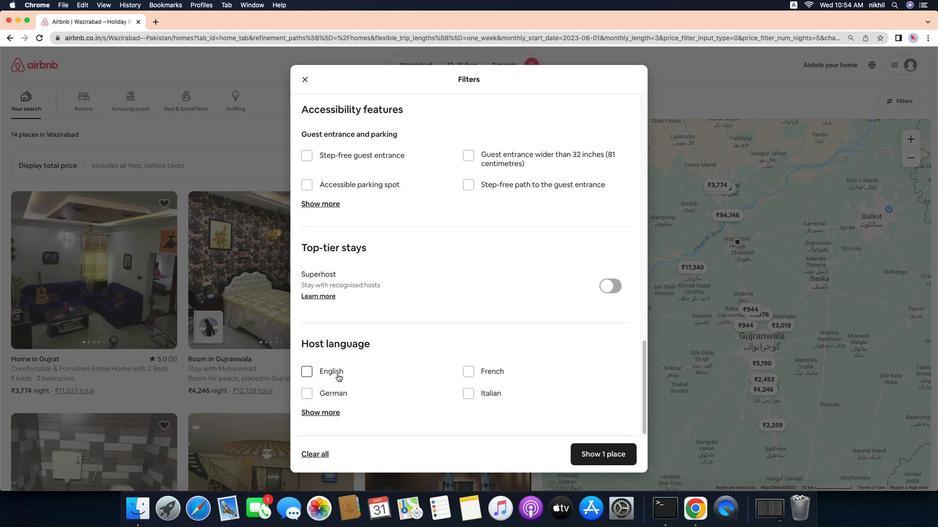 
Action: Mouse scrolled (521, 342) with delta (-5, -5)
Screenshot: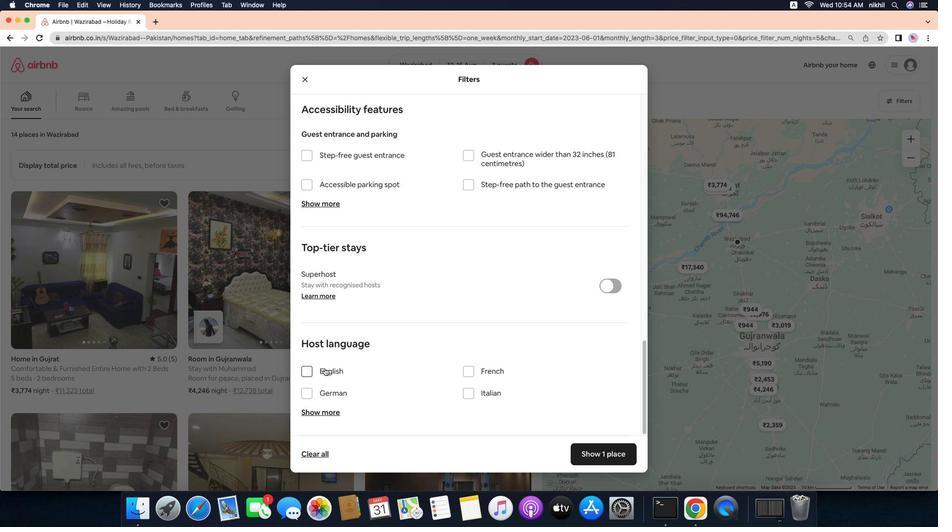 
Action: Mouse scrolled (521, 342) with delta (-5, -5)
Screenshot: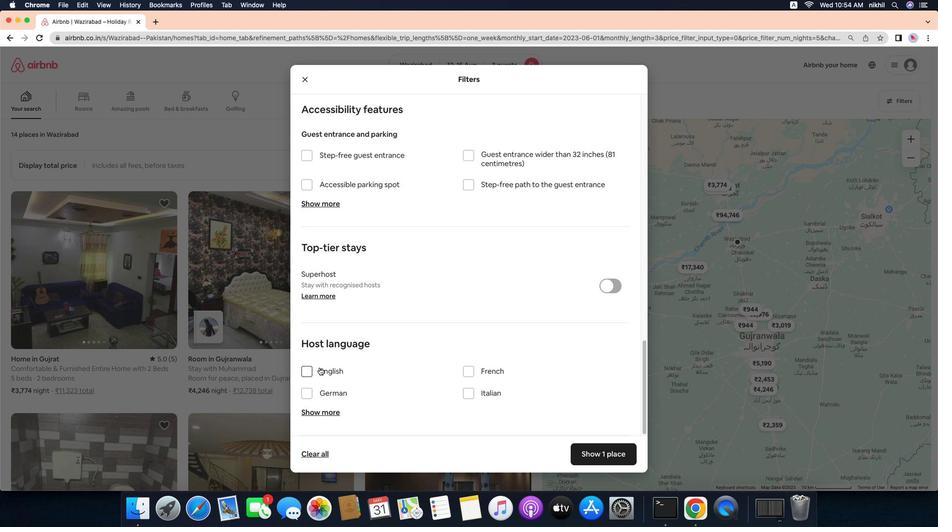 
Action: Mouse scrolled (521, 342) with delta (-5, -7)
Screenshot: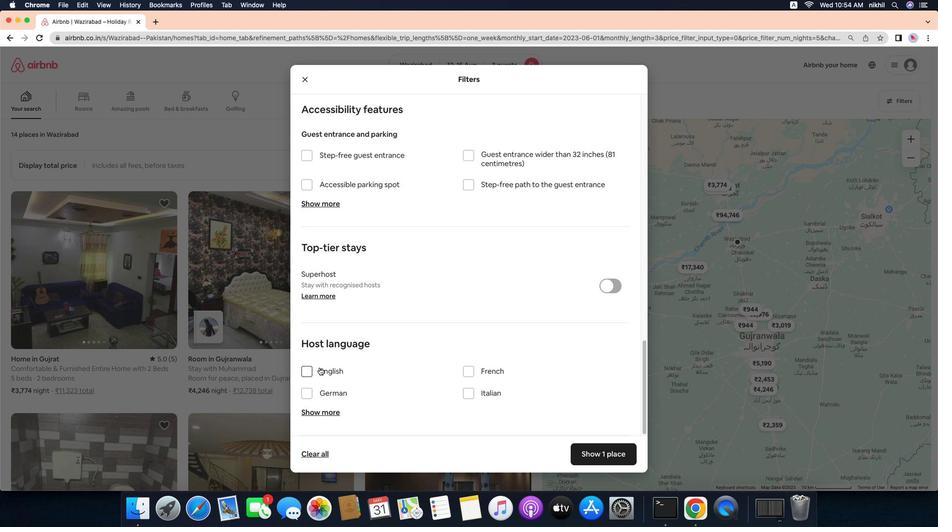 
Action: Mouse scrolled (521, 342) with delta (-5, -8)
Screenshot: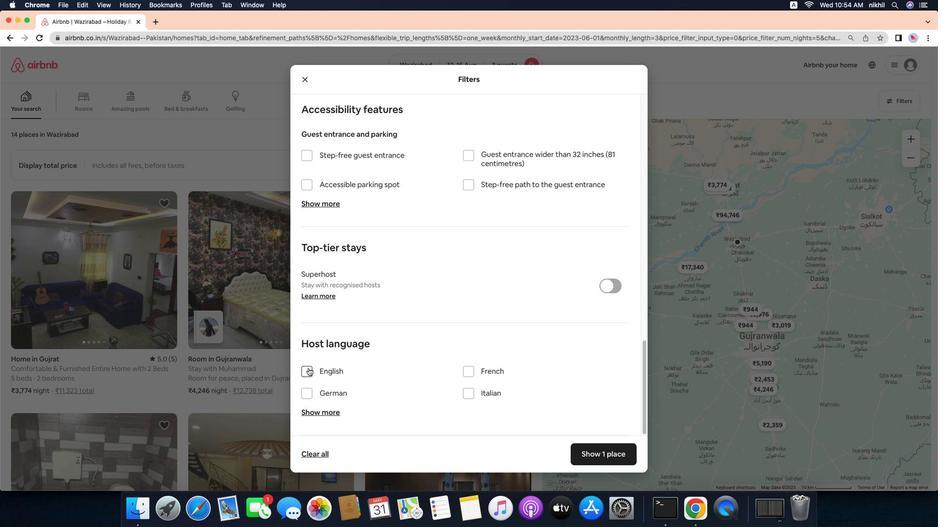 
Action: Mouse moved to (521, 341)
Screenshot: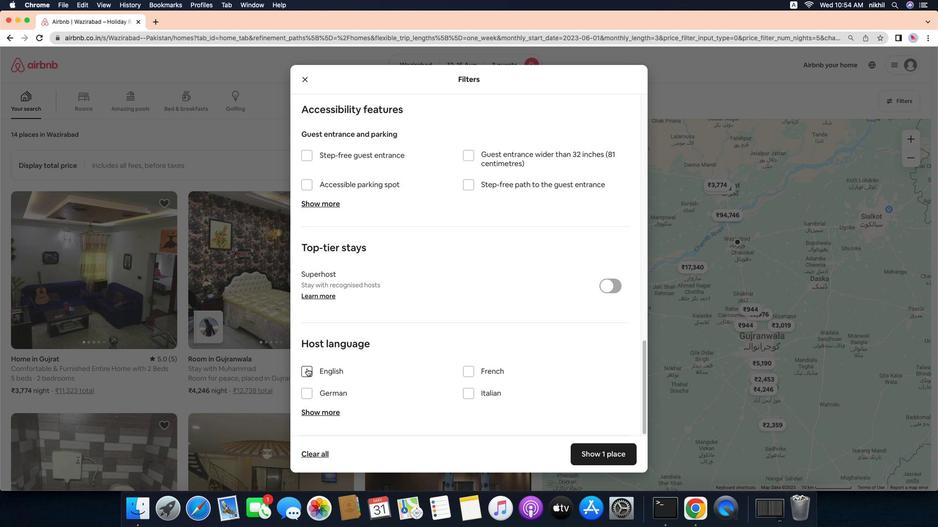 
Action: Mouse scrolled (521, 341) with delta (-5, -5)
Screenshot: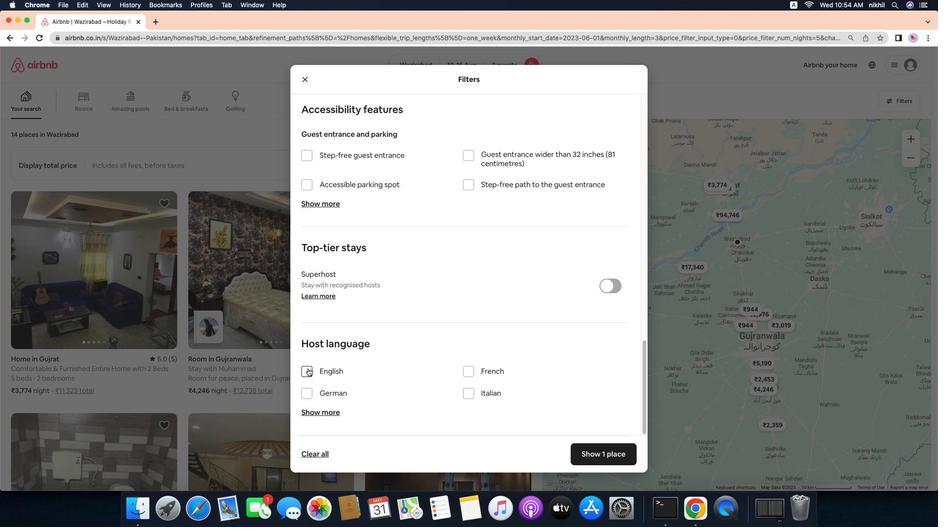 
Action: Mouse scrolled (521, 341) with delta (-5, -5)
Screenshot: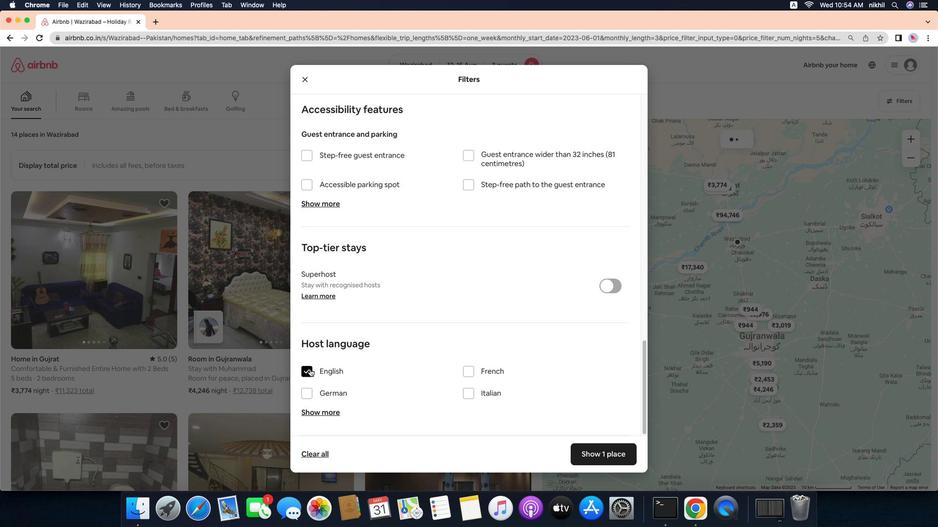 
Action: Mouse scrolled (521, 341) with delta (-5, -7)
Screenshot: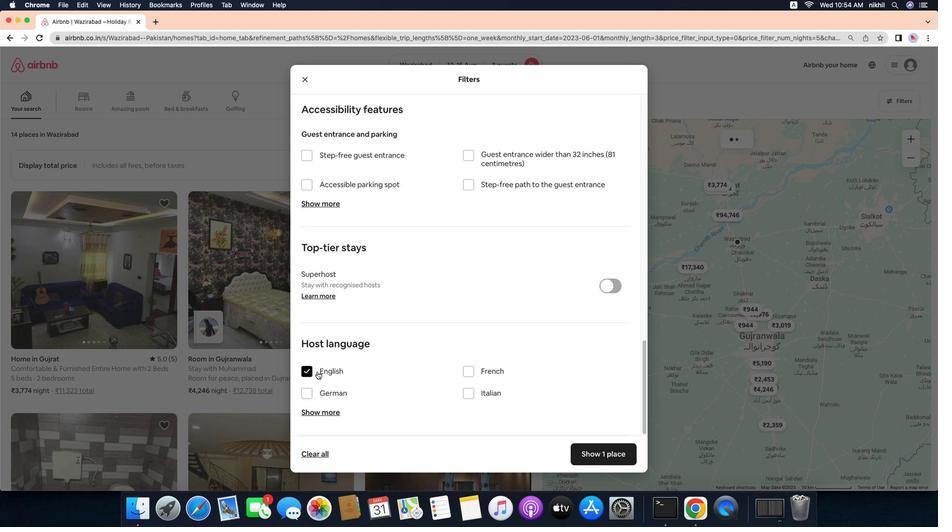 
Action: Mouse scrolled (521, 341) with delta (-5, -8)
Screenshot: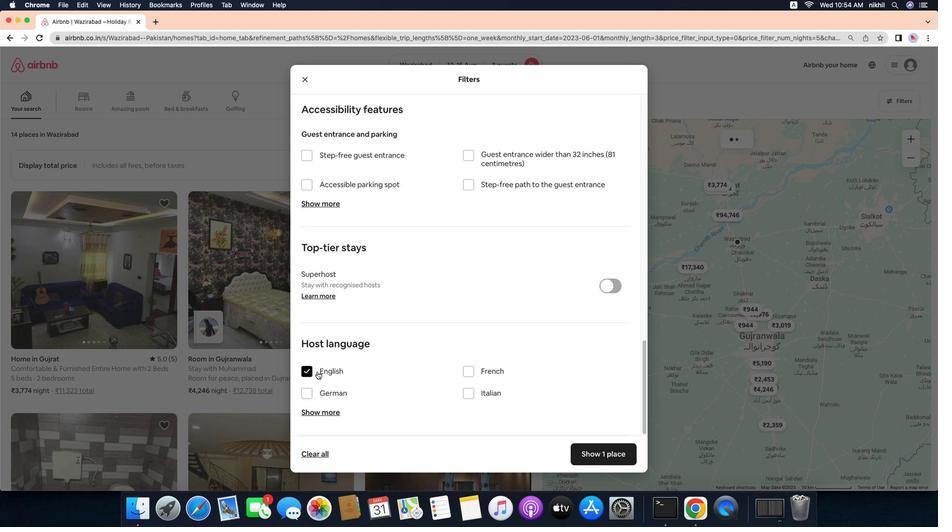
Action: Mouse moved to (321, 387)
Screenshot: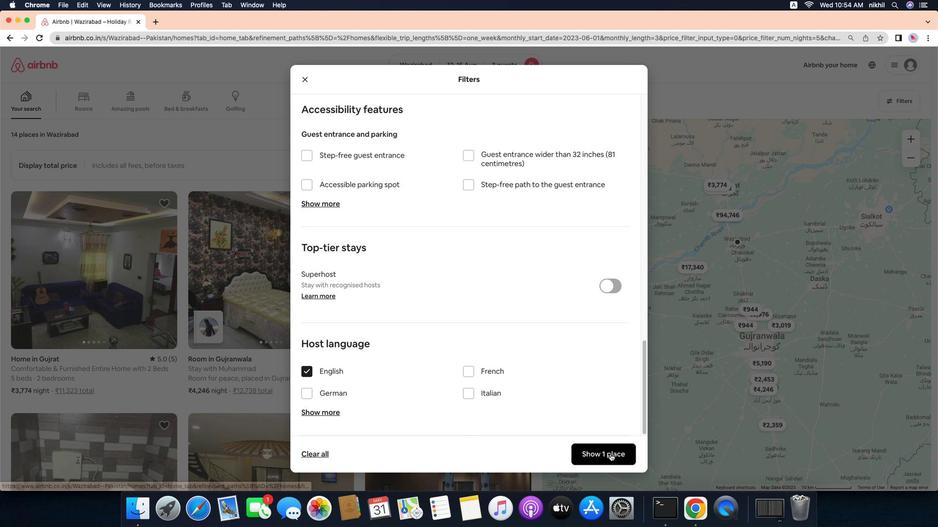 
Action: Mouse pressed left at (321, 387)
Screenshot: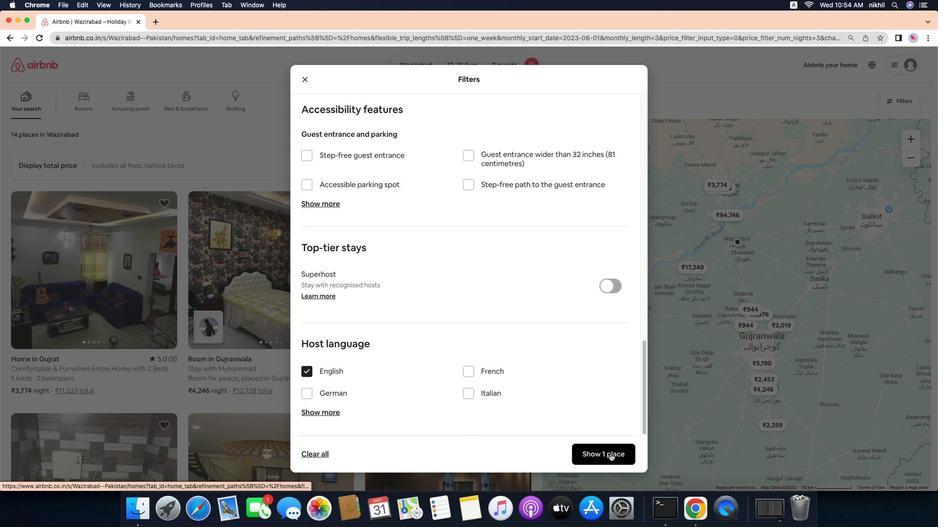 
Action: Mouse moved to (645, 478)
Screenshot: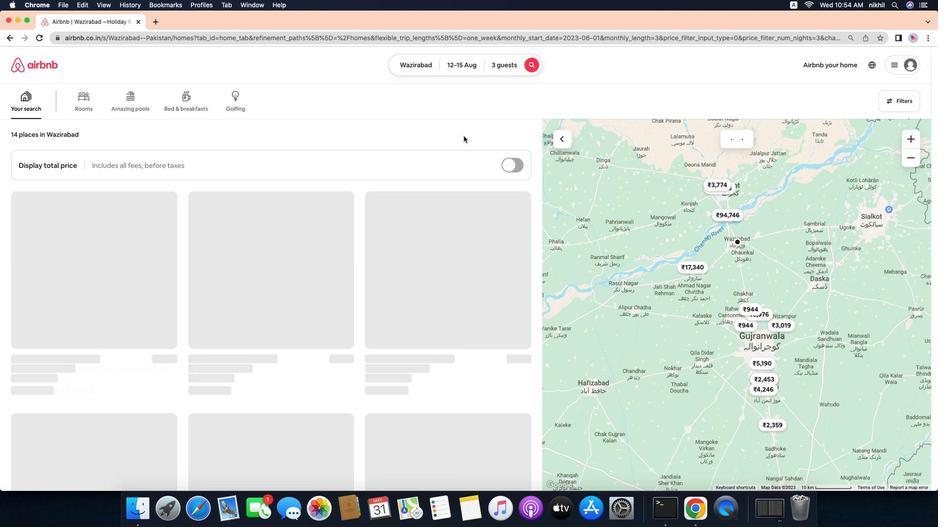 
Action: Mouse pressed left at (645, 478)
Screenshot: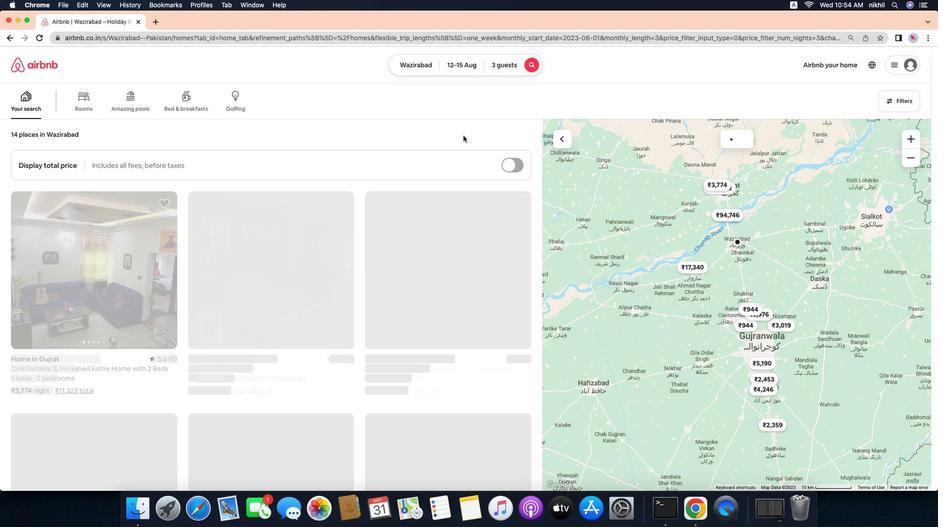 
Action: Mouse moved to (488, 139)
Screenshot: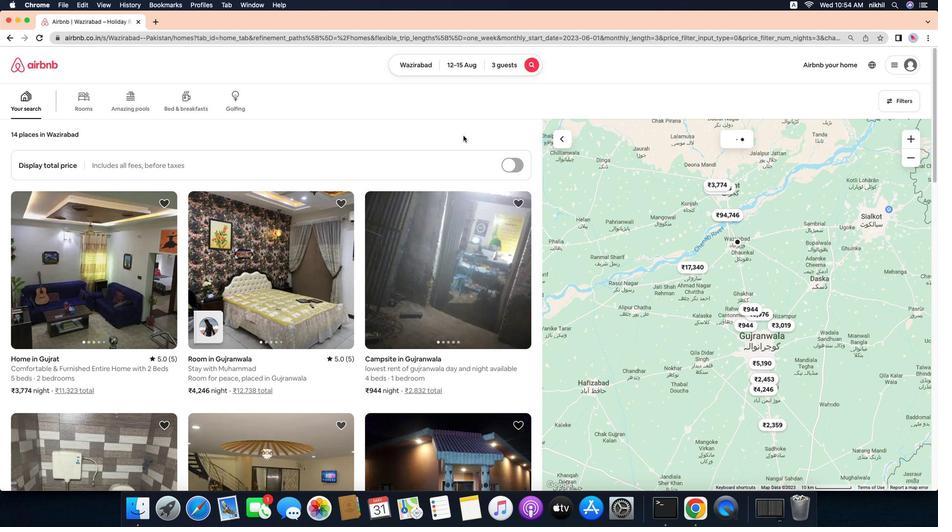 
